 Task: Look for space in Siracusa, Italy from 9th June, 2023 to 16th June, 2023 for 2 adults in price range Rs.8000 to Rs.16000. Place can be entire place with 2 bedrooms having 2 beds and 1 bathroom. Property type can be house, flat, guest house. Booking option can be shelf check-in. Required host language is English.
Action: Mouse moved to (452, 71)
Screenshot: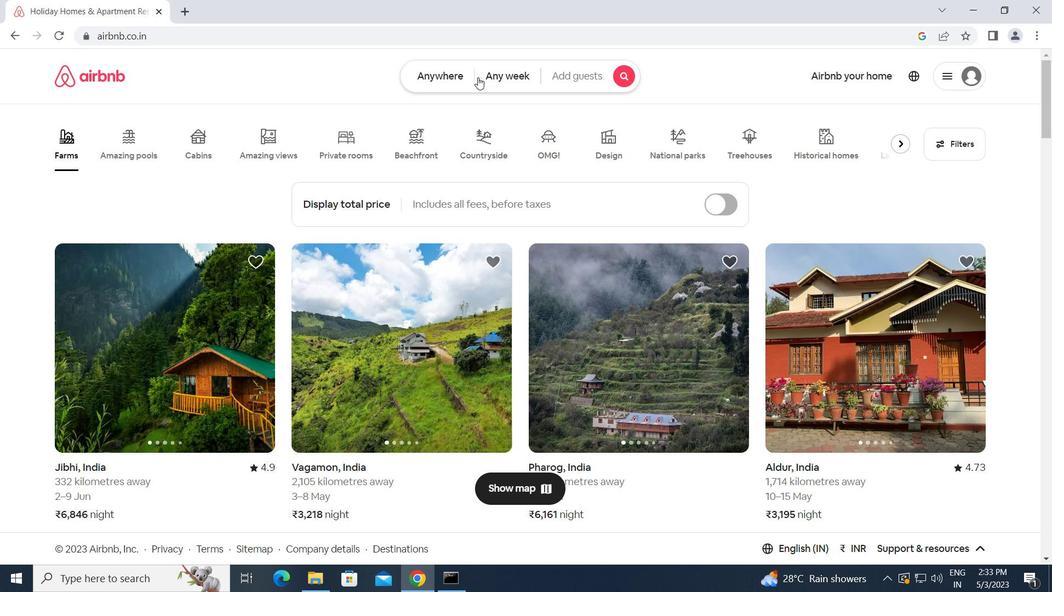 
Action: Mouse pressed left at (452, 71)
Screenshot: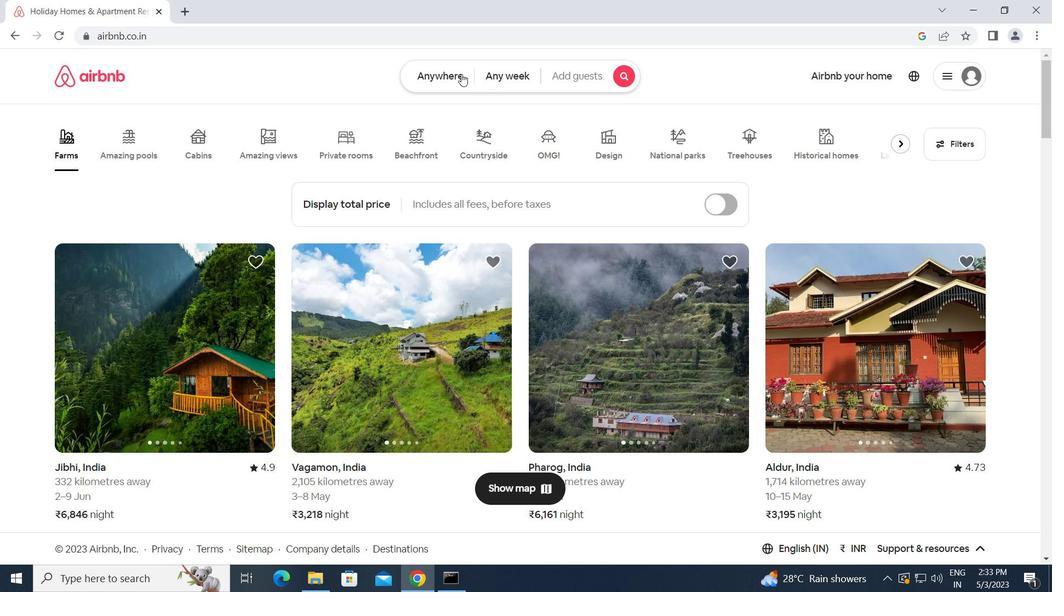 
Action: Mouse moved to (389, 125)
Screenshot: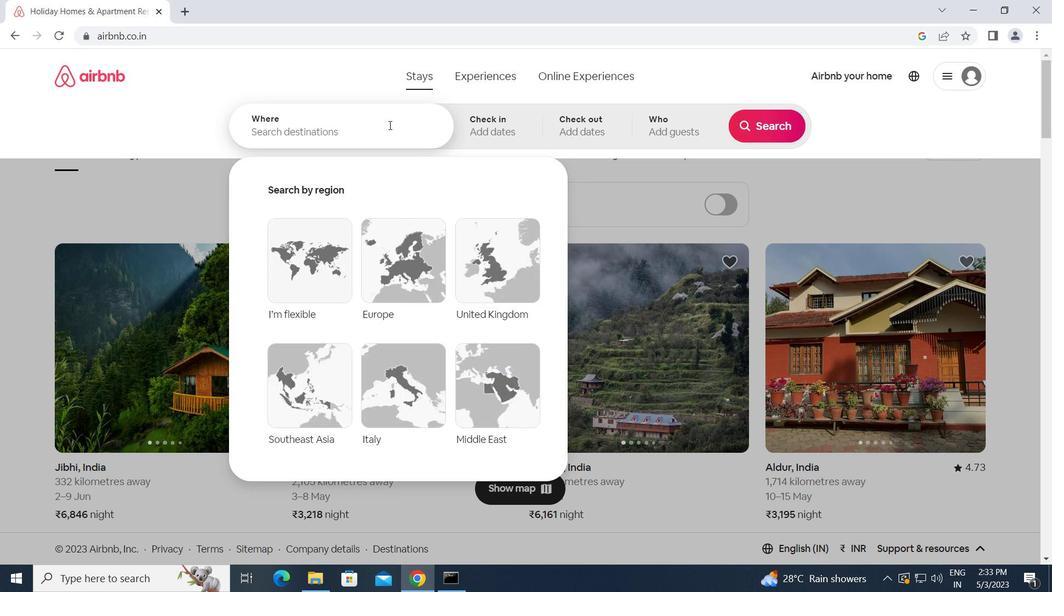 
Action: Mouse pressed left at (389, 125)
Screenshot: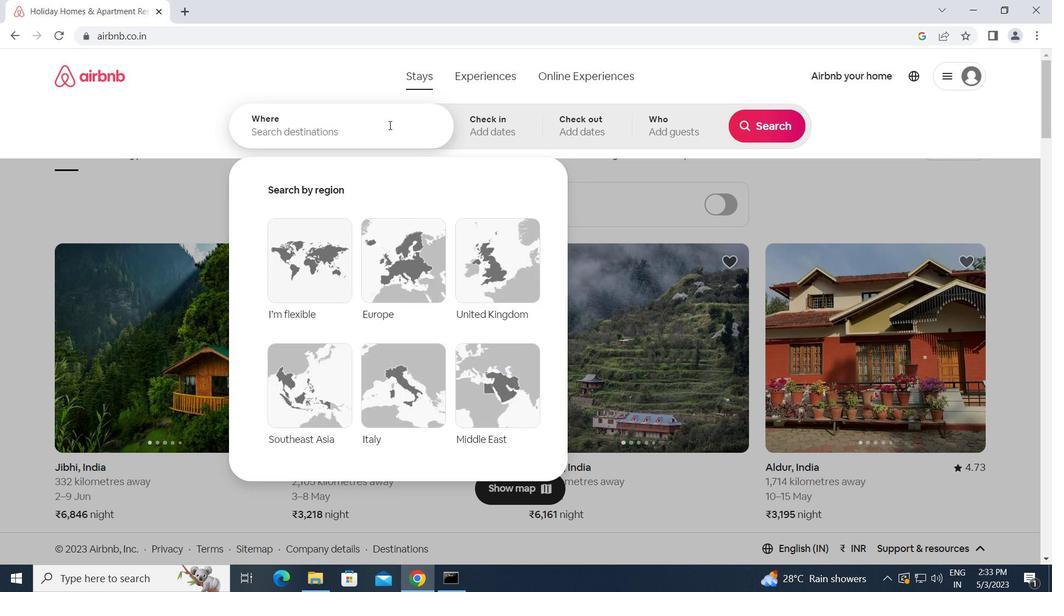 
Action: Key pressed s<Key.caps_lock>iacusa,<Key.space><Key.caps_lock>i<Key.caps_lock>taly<Key.enter>
Screenshot: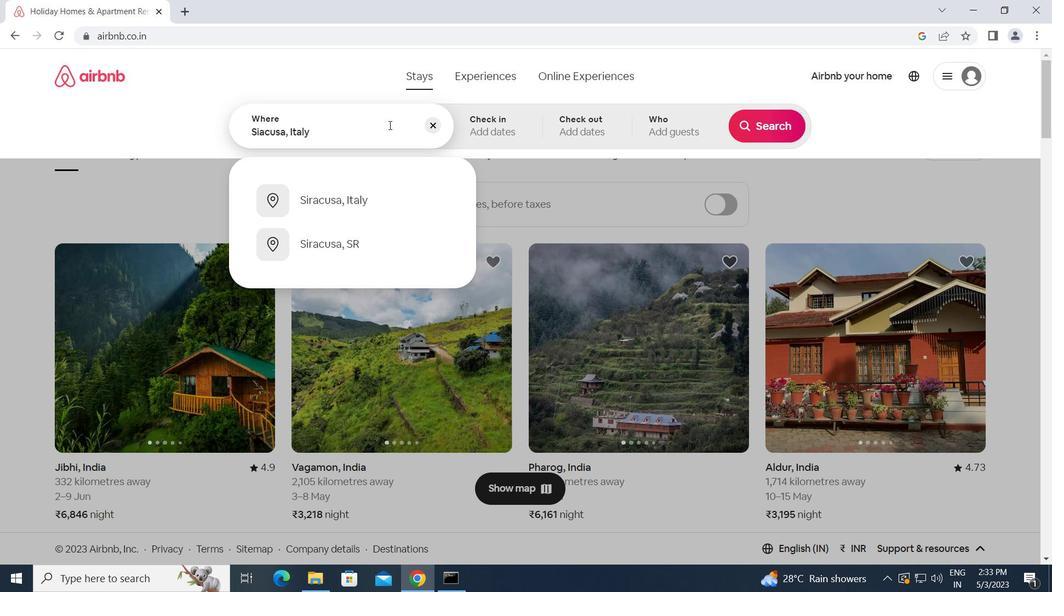 
Action: Mouse moved to (720, 326)
Screenshot: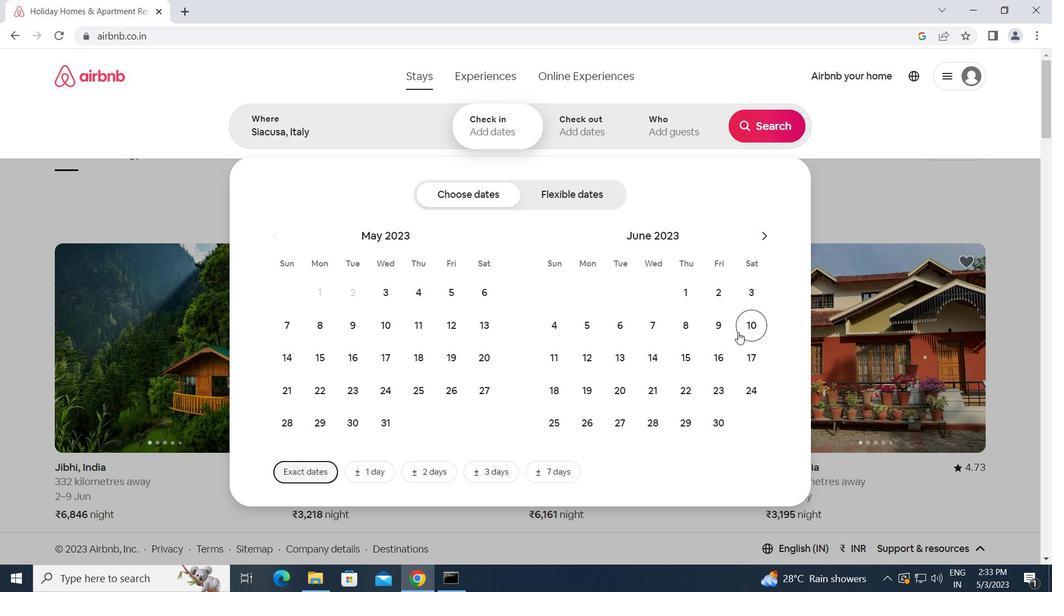 
Action: Mouse pressed left at (720, 326)
Screenshot: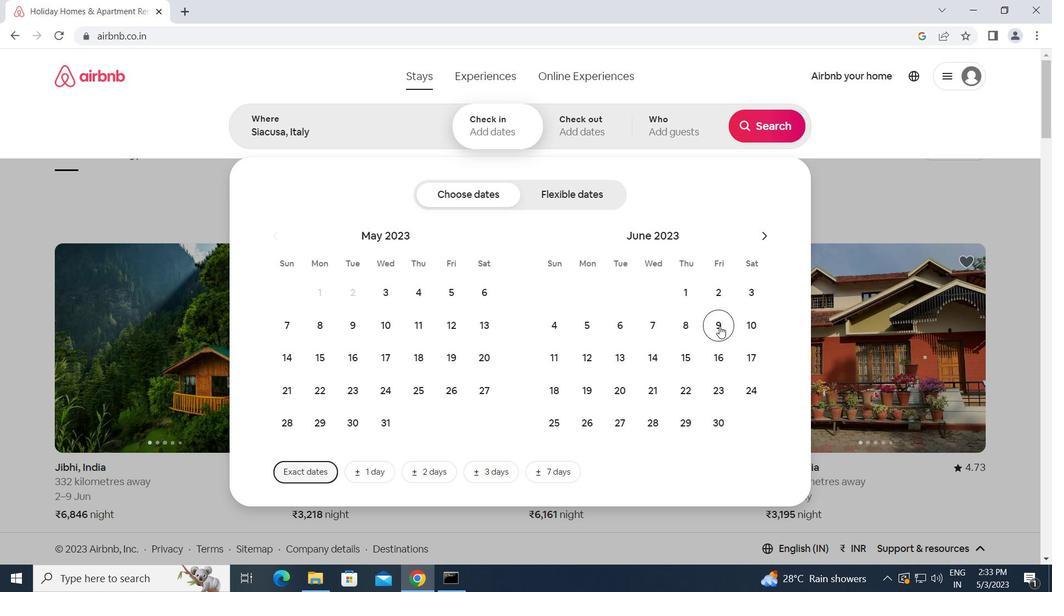 
Action: Mouse moved to (715, 354)
Screenshot: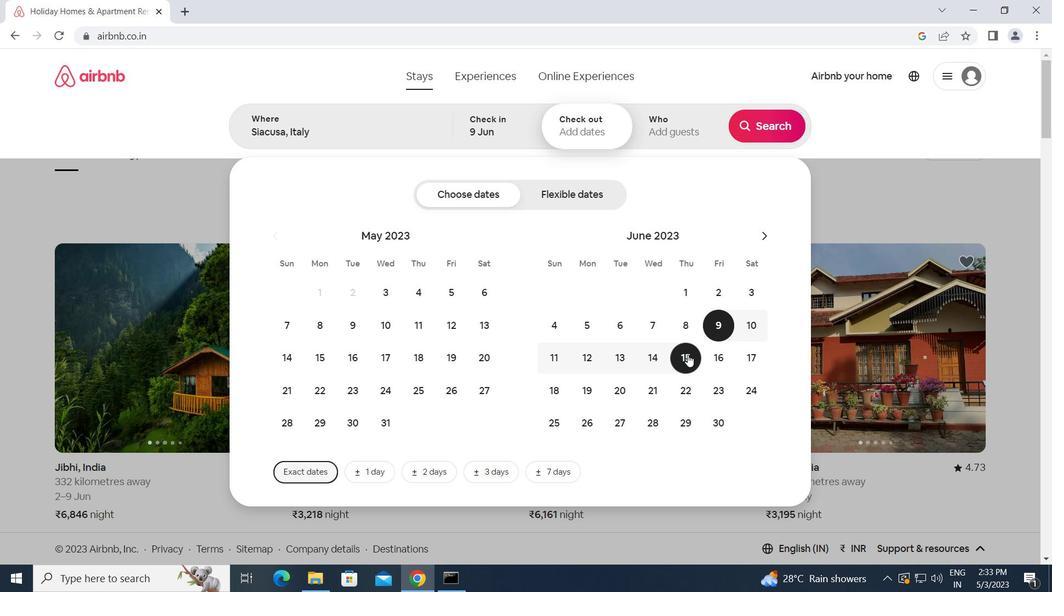 
Action: Mouse pressed left at (715, 354)
Screenshot: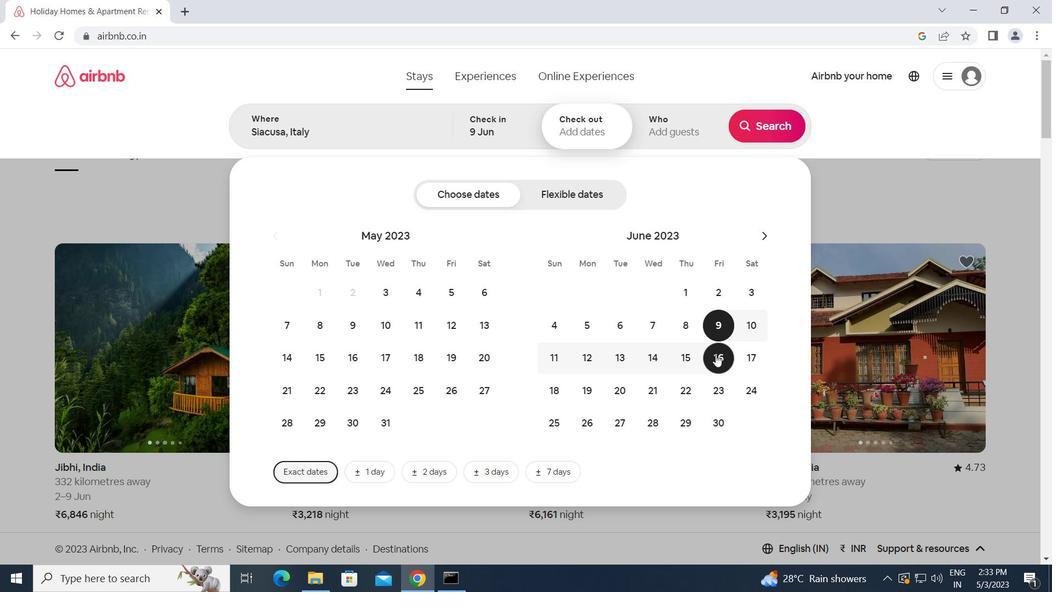 
Action: Mouse moved to (681, 131)
Screenshot: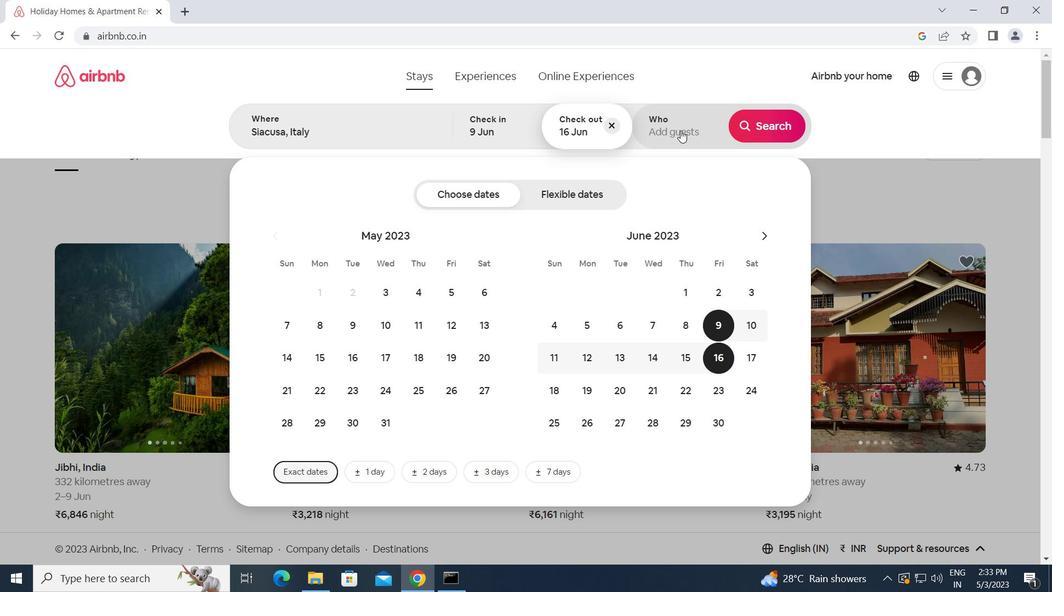 
Action: Mouse pressed left at (681, 131)
Screenshot: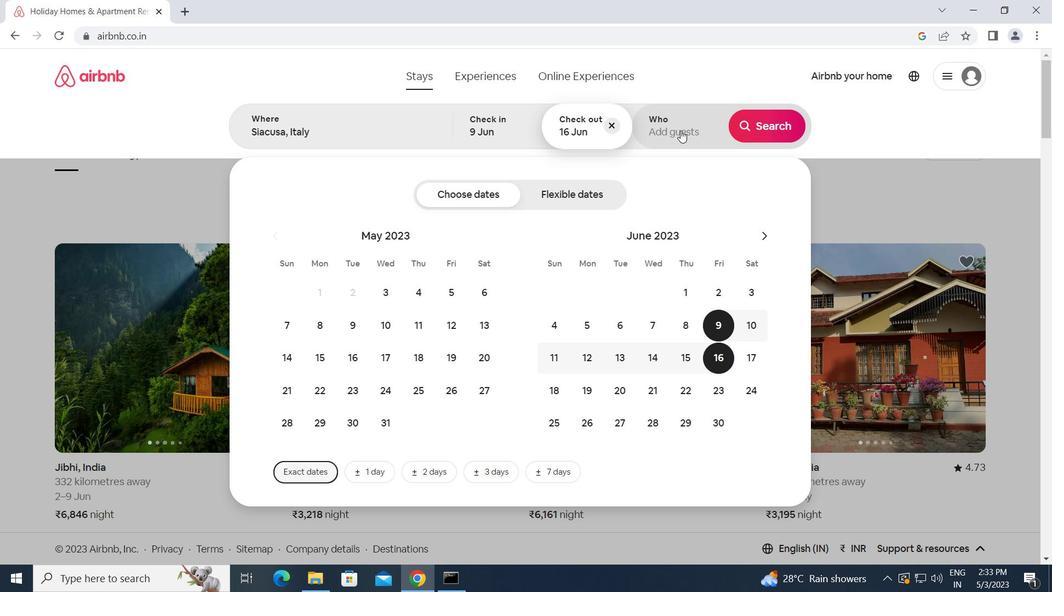 
Action: Mouse moved to (774, 195)
Screenshot: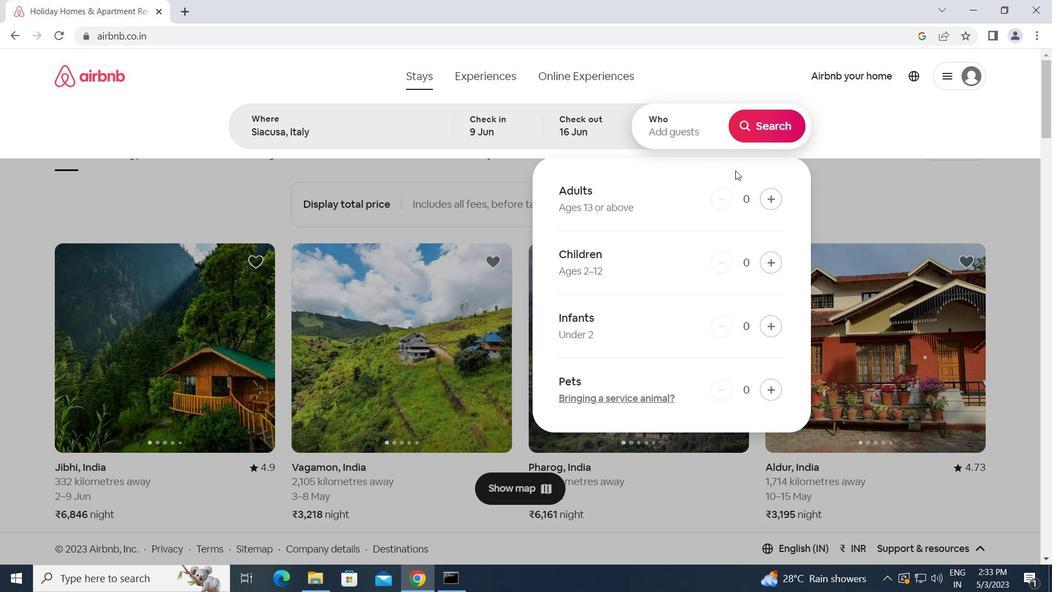 
Action: Mouse pressed left at (774, 195)
Screenshot: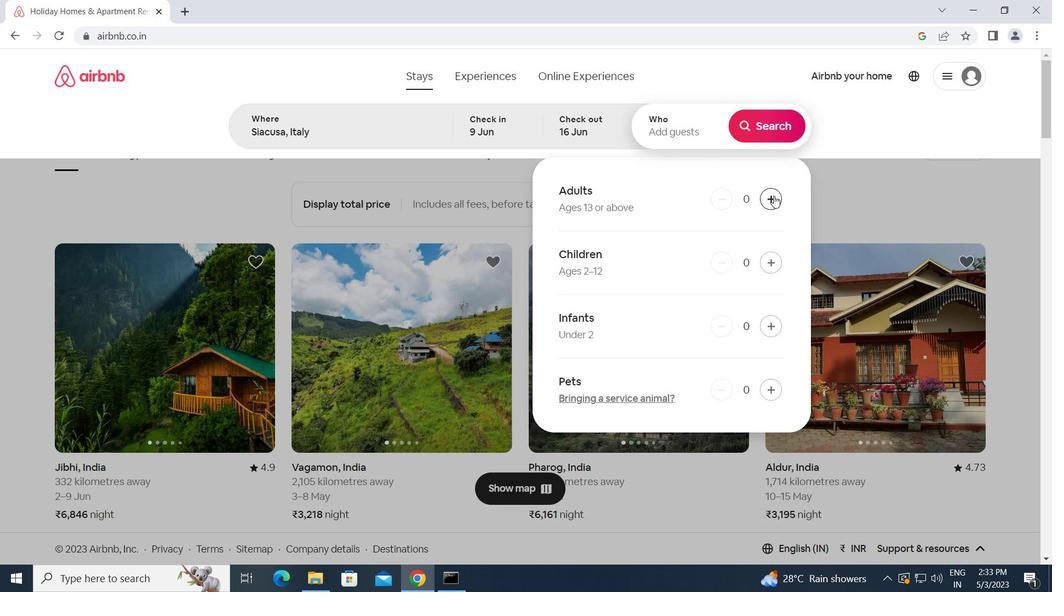 
Action: Mouse pressed left at (774, 195)
Screenshot: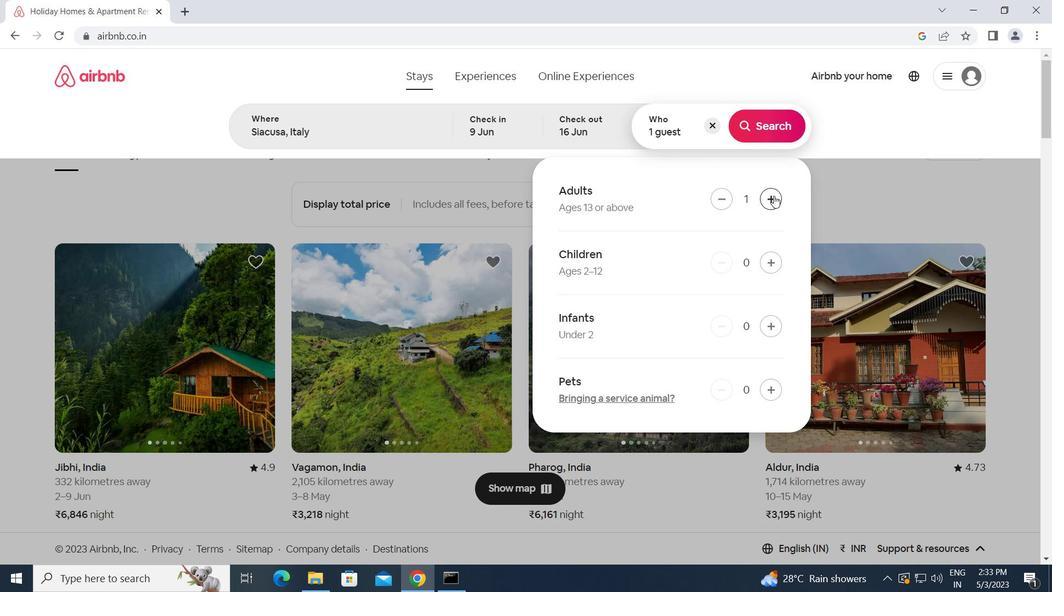 
Action: Mouse moved to (778, 131)
Screenshot: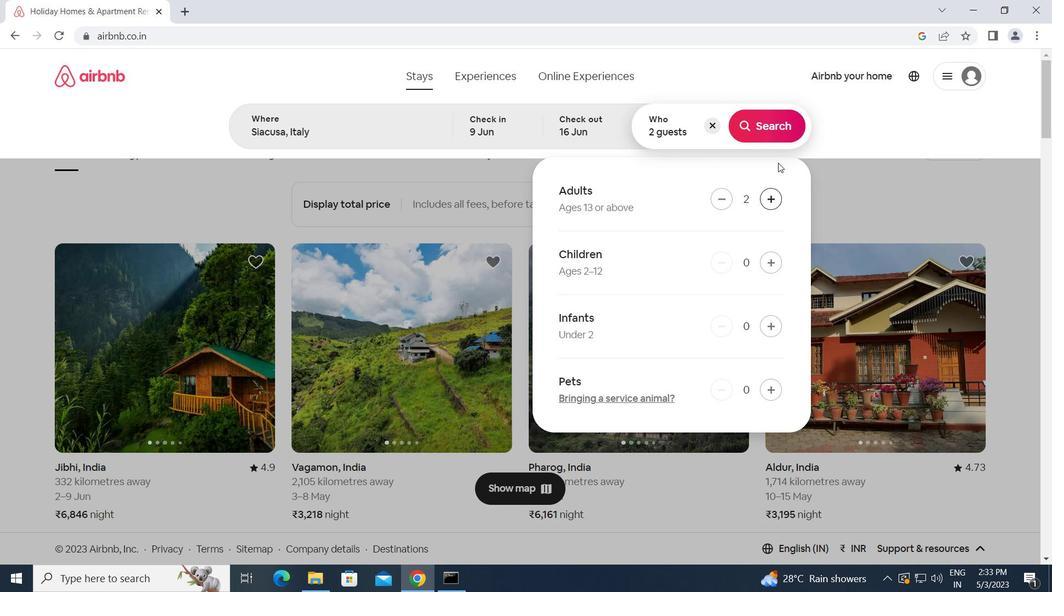 
Action: Mouse pressed left at (778, 131)
Screenshot: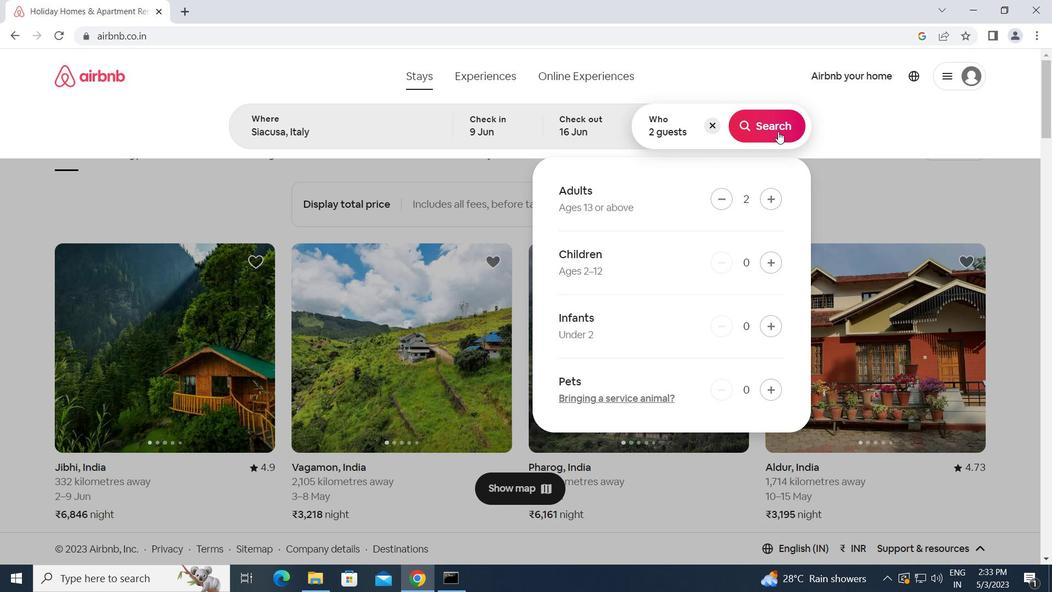 
Action: Mouse moved to (980, 130)
Screenshot: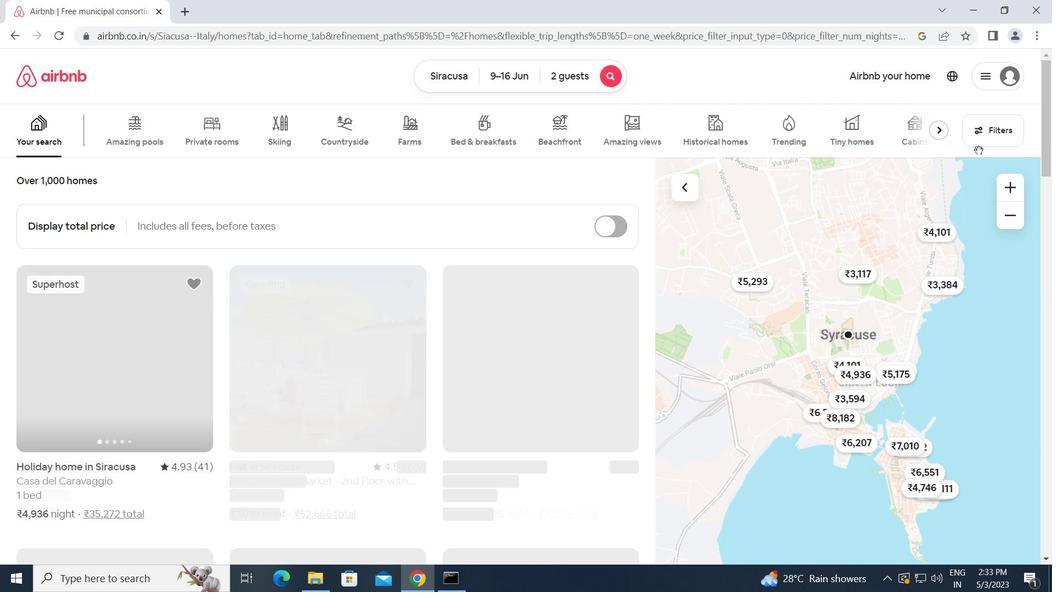 
Action: Mouse pressed left at (980, 130)
Screenshot: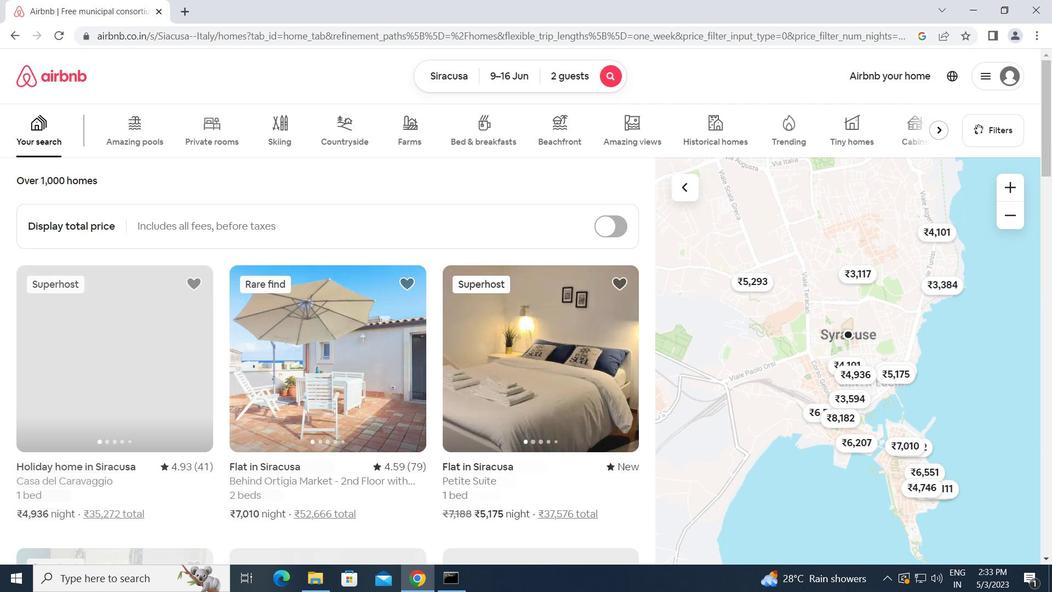 
Action: Mouse moved to (353, 302)
Screenshot: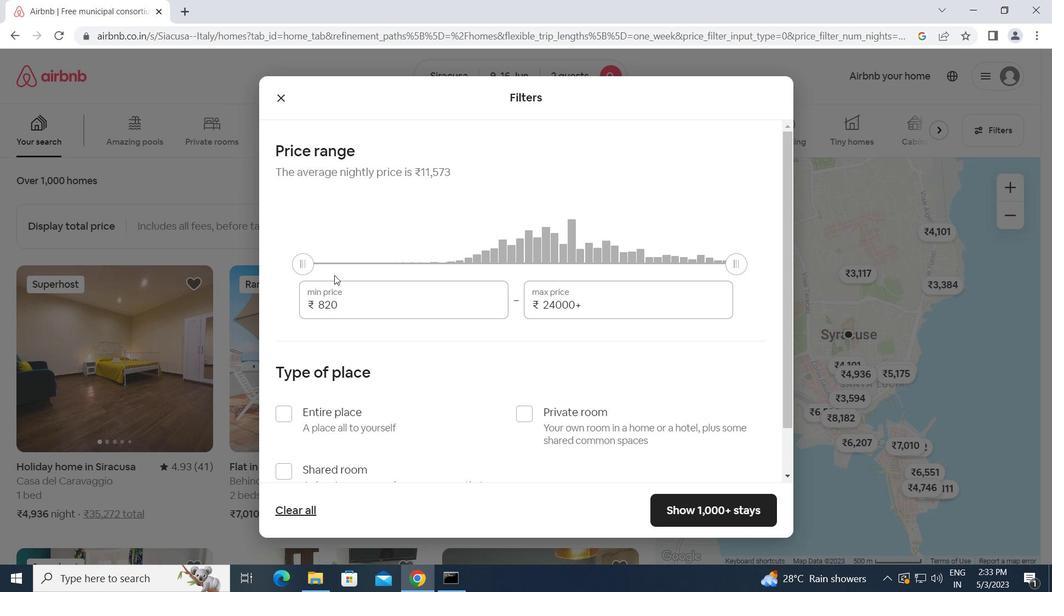 
Action: Mouse pressed left at (353, 302)
Screenshot: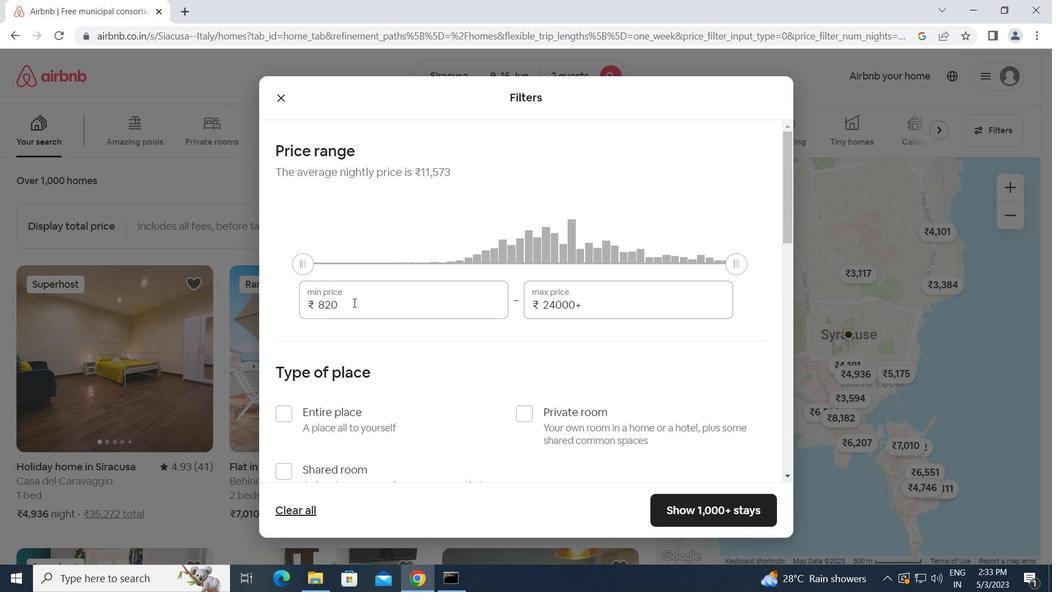 
Action: Mouse moved to (302, 304)
Screenshot: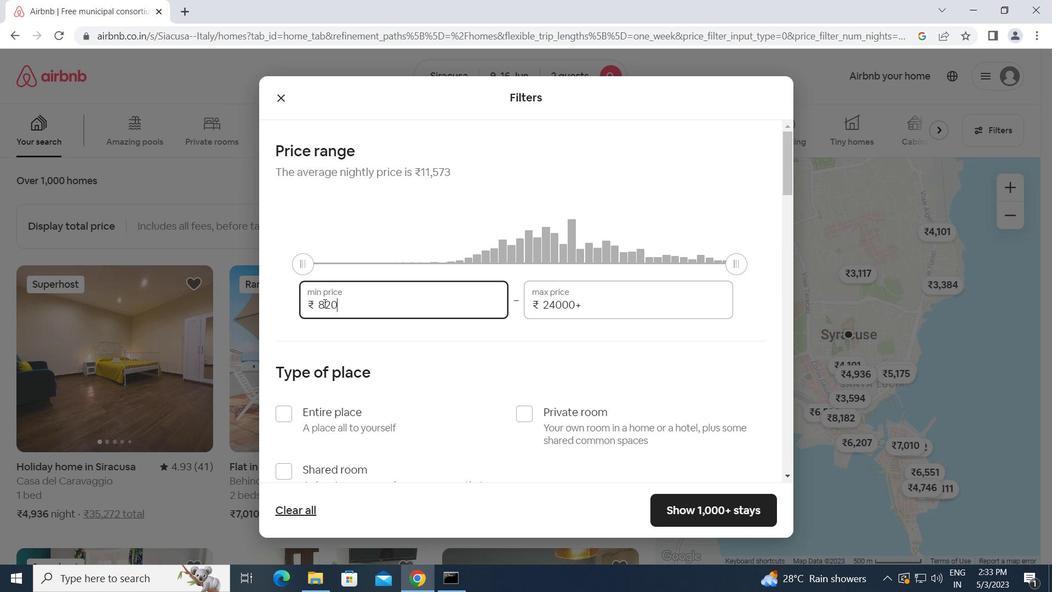 
Action: Key pressed 8000<Key.tab>16000
Screenshot: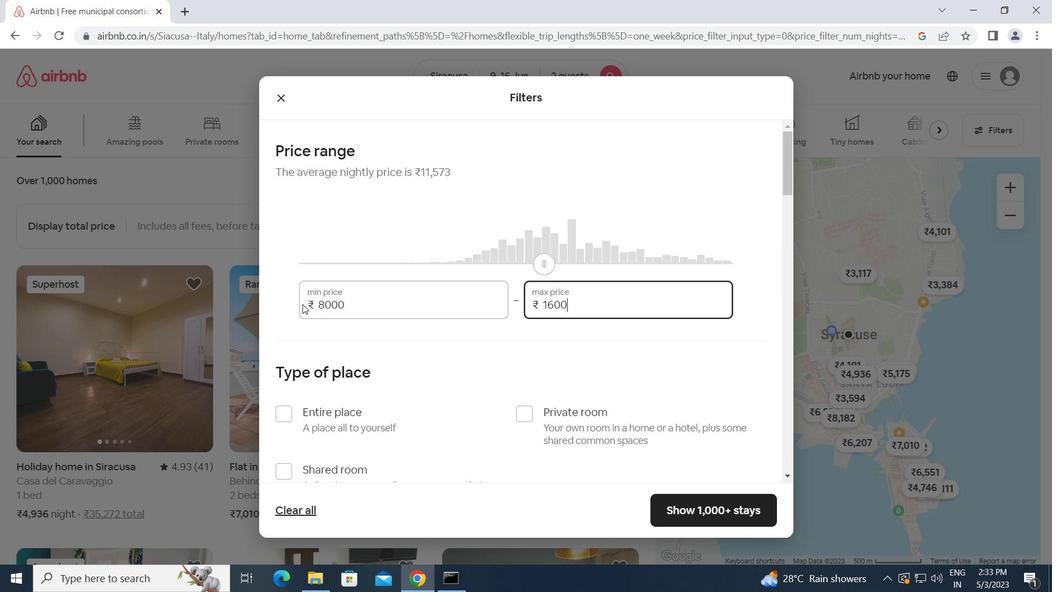 
Action: Mouse moved to (285, 411)
Screenshot: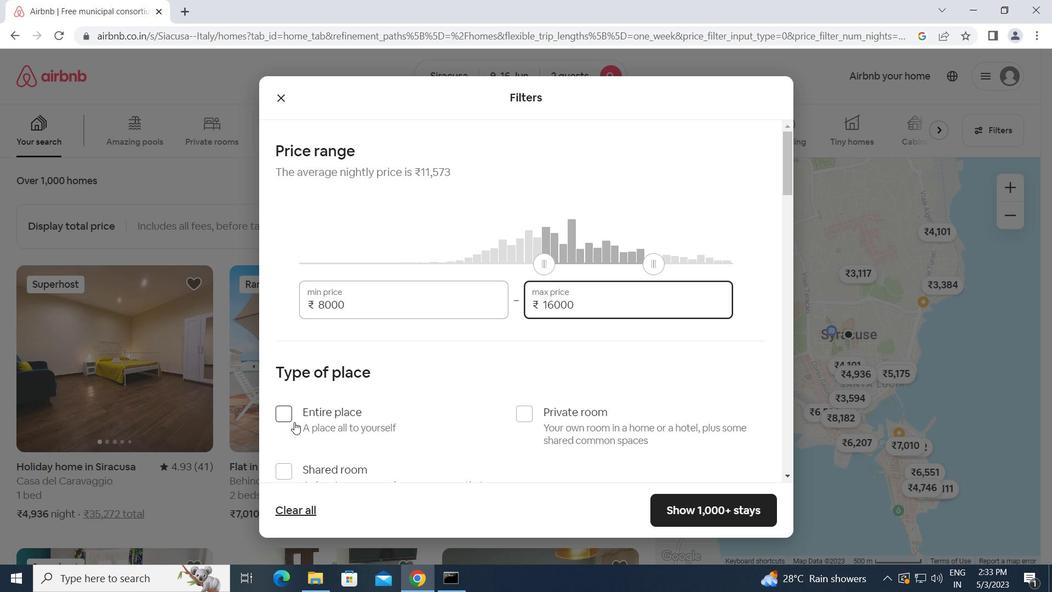 
Action: Mouse pressed left at (285, 411)
Screenshot: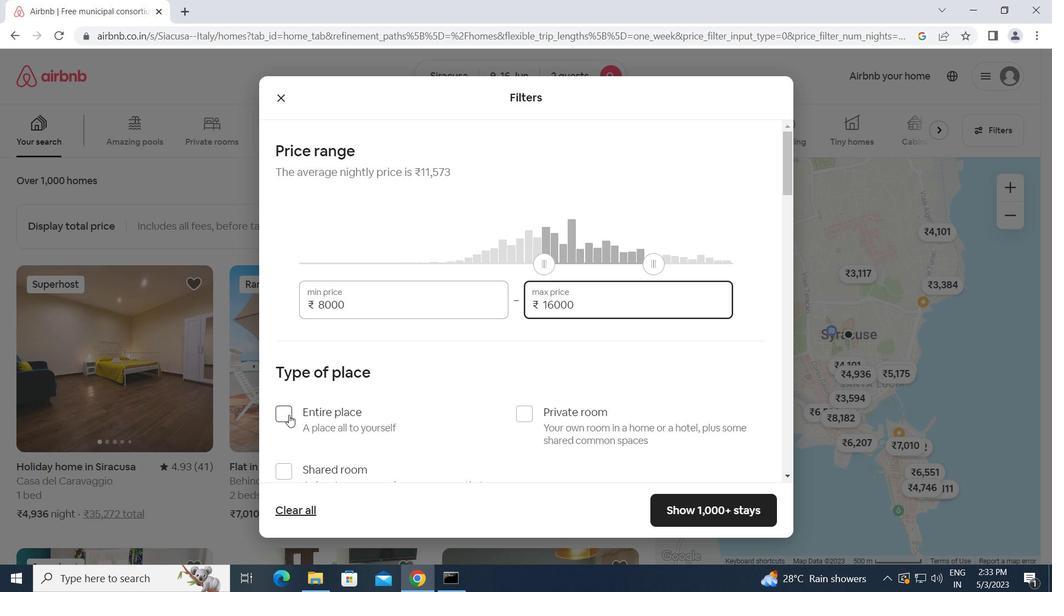
Action: Mouse moved to (398, 408)
Screenshot: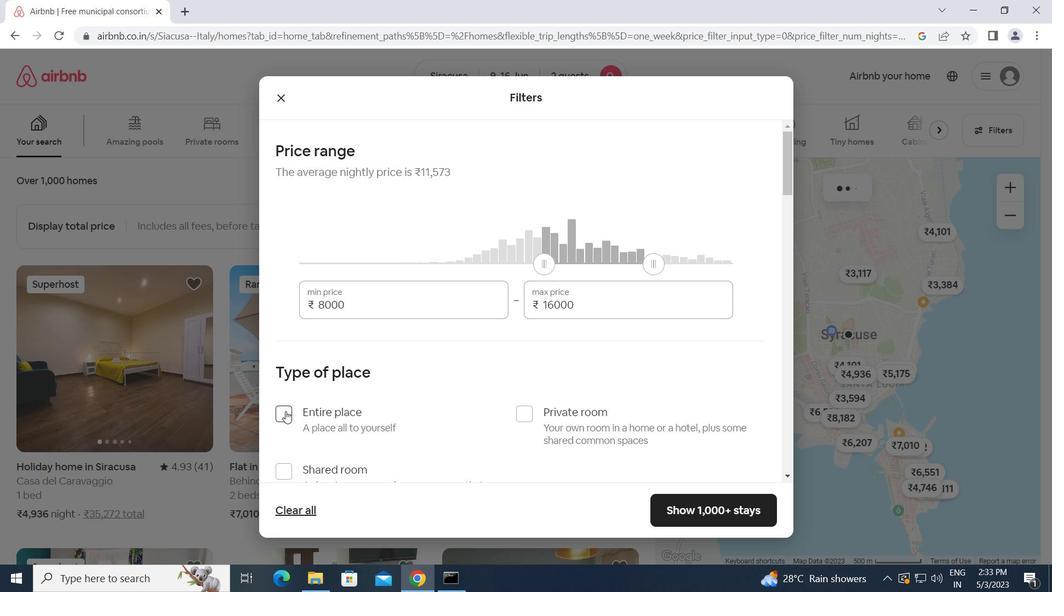 
Action: Mouse scrolled (398, 407) with delta (0, 0)
Screenshot: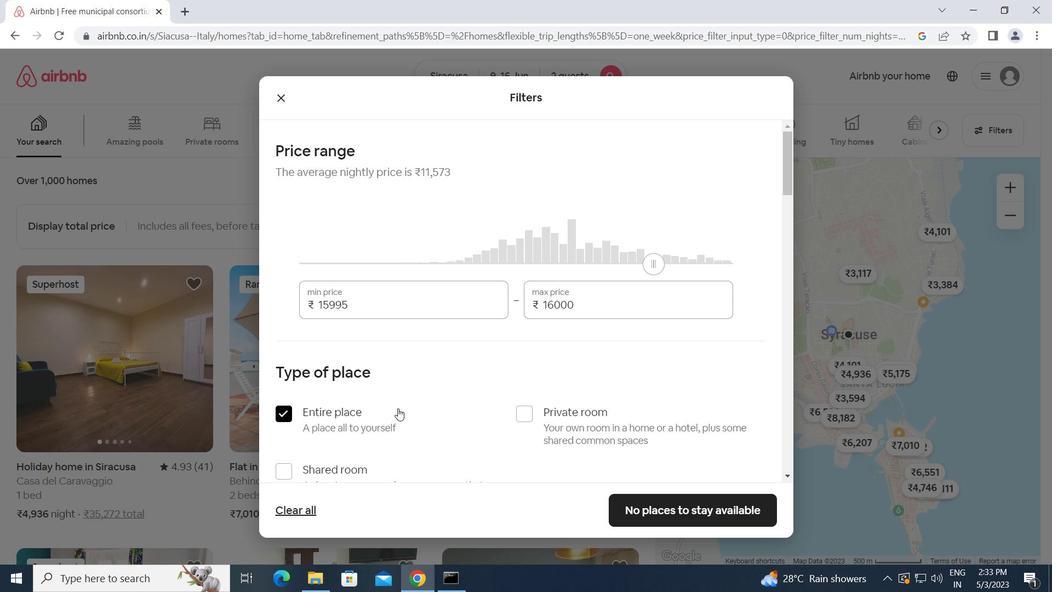 
Action: Mouse scrolled (398, 407) with delta (0, 0)
Screenshot: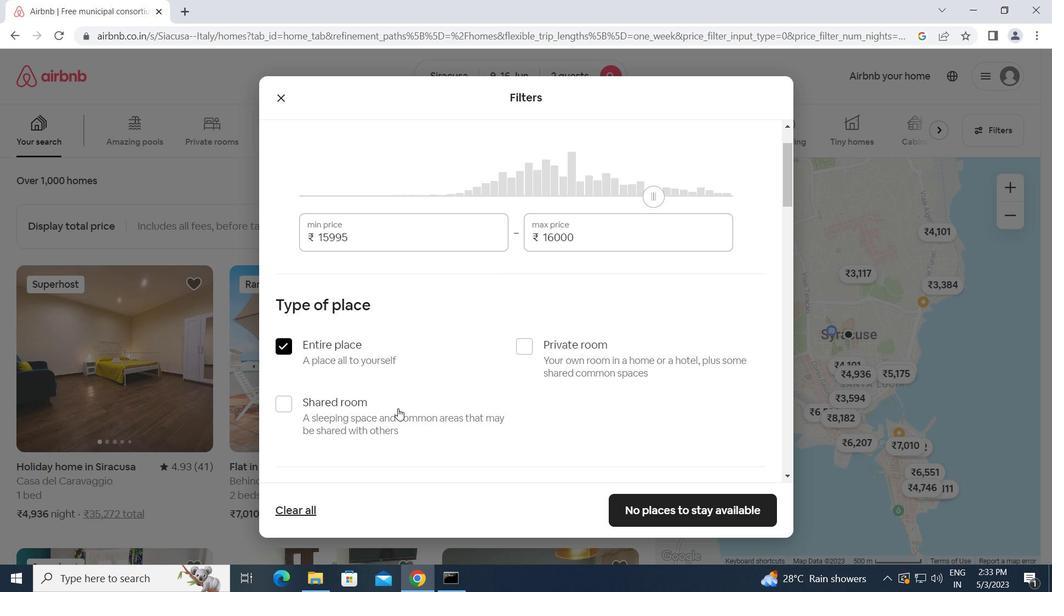 
Action: Mouse scrolled (398, 407) with delta (0, 0)
Screenshot: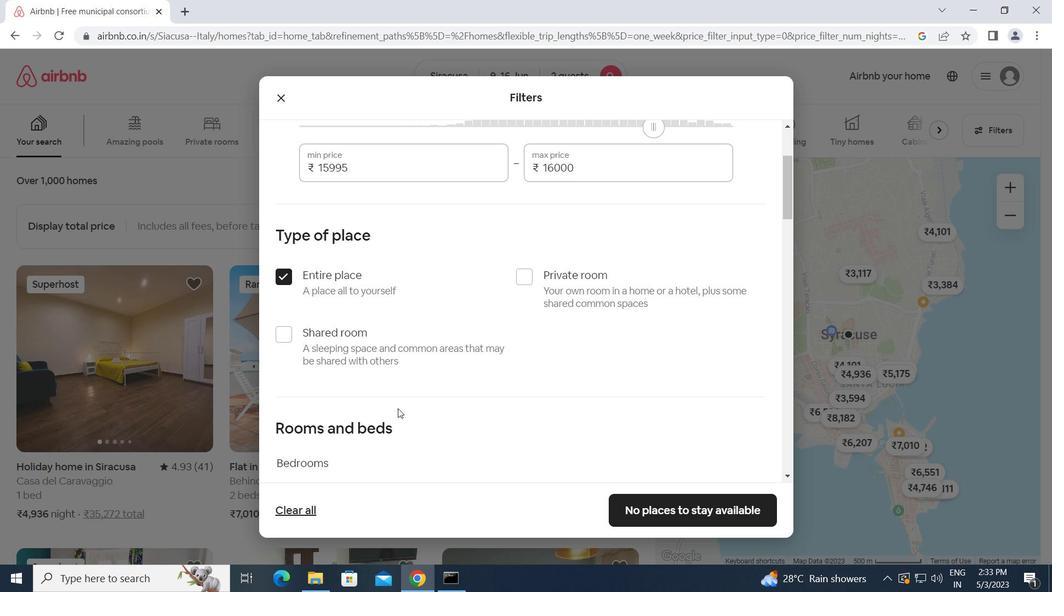 
Action: Mouse scrolled (398, 407) with delta (0, 0)
Screenshot: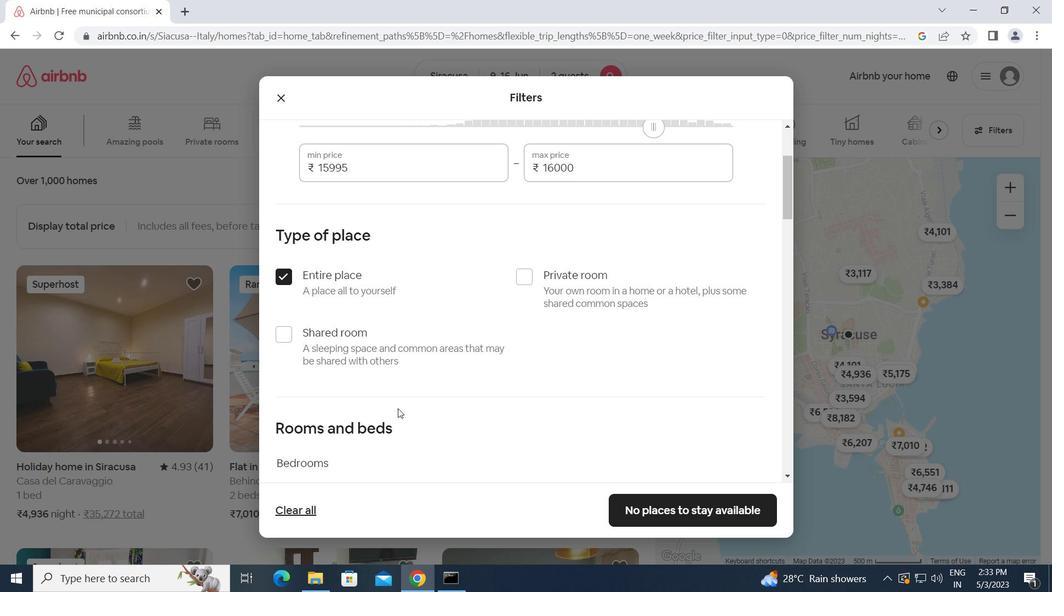 
Action: Mouse moved to (391, 361)
Screenshot: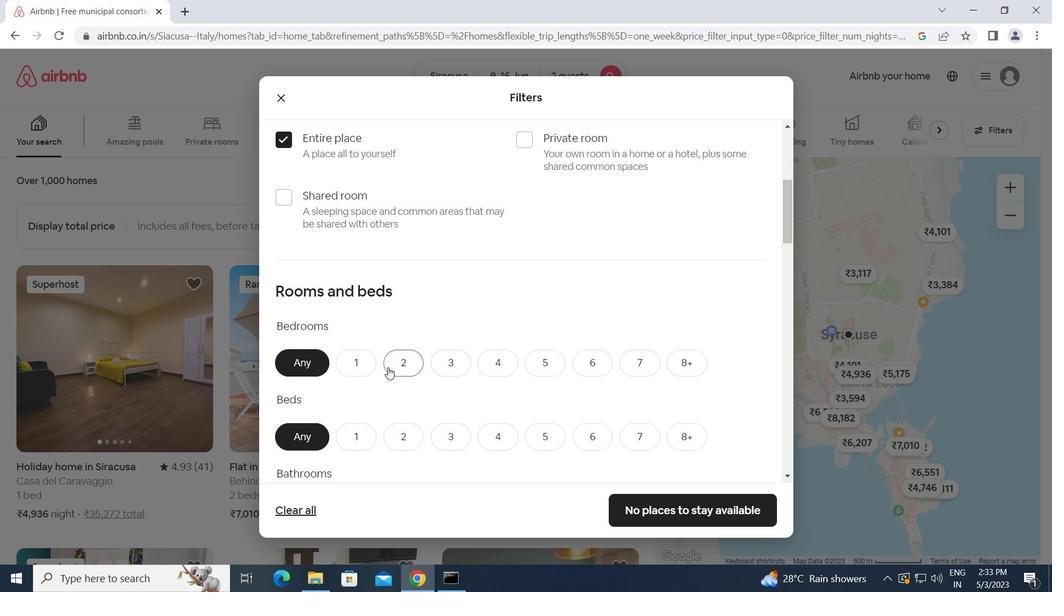 
Action: Mouse pressed left at (391, 361)
Screenshot: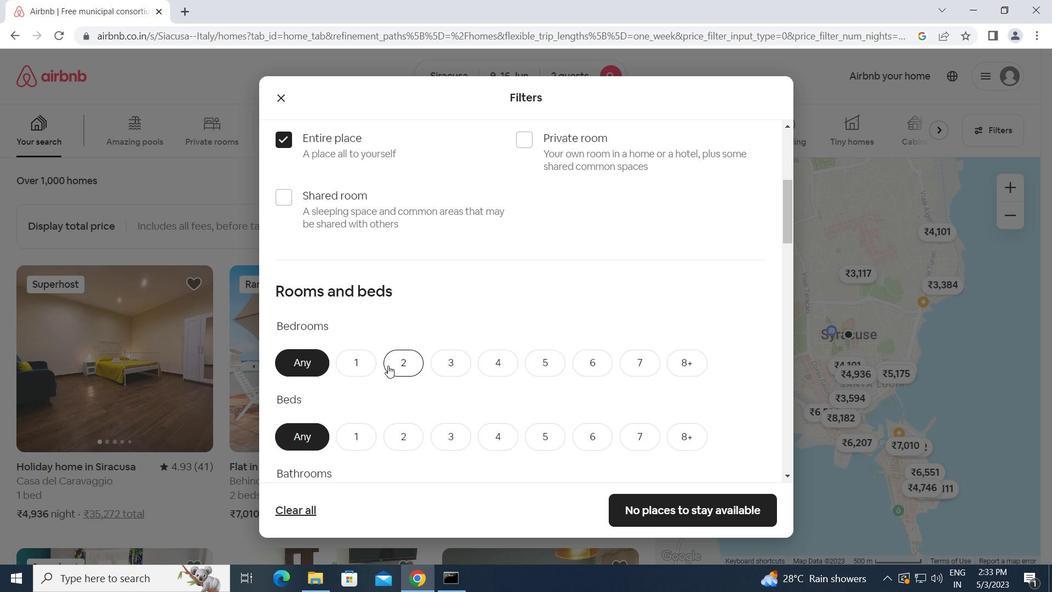 
Action: Mouse moved to (393, 431)
Screenshot: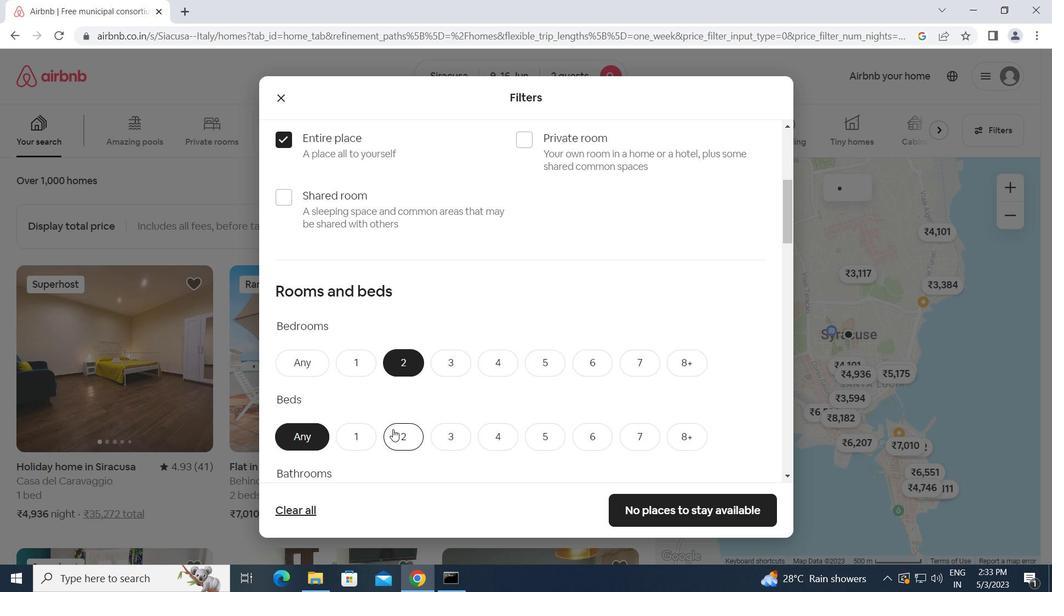 
Action: Mouse pressed left at (393, 431)
Screenshot: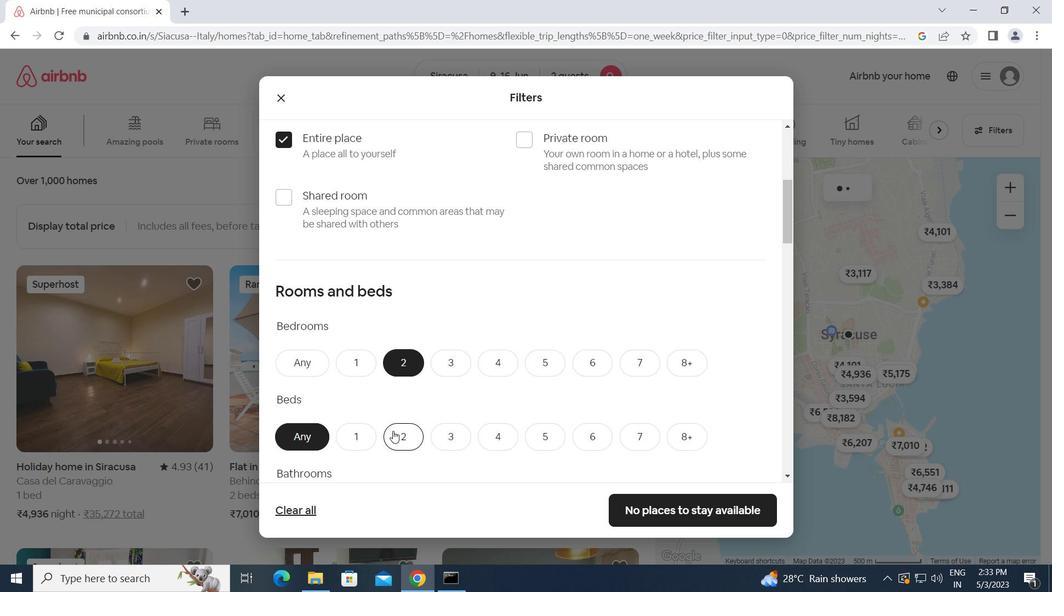 
Action: Mouse moved to (393, 432)
Screenshot: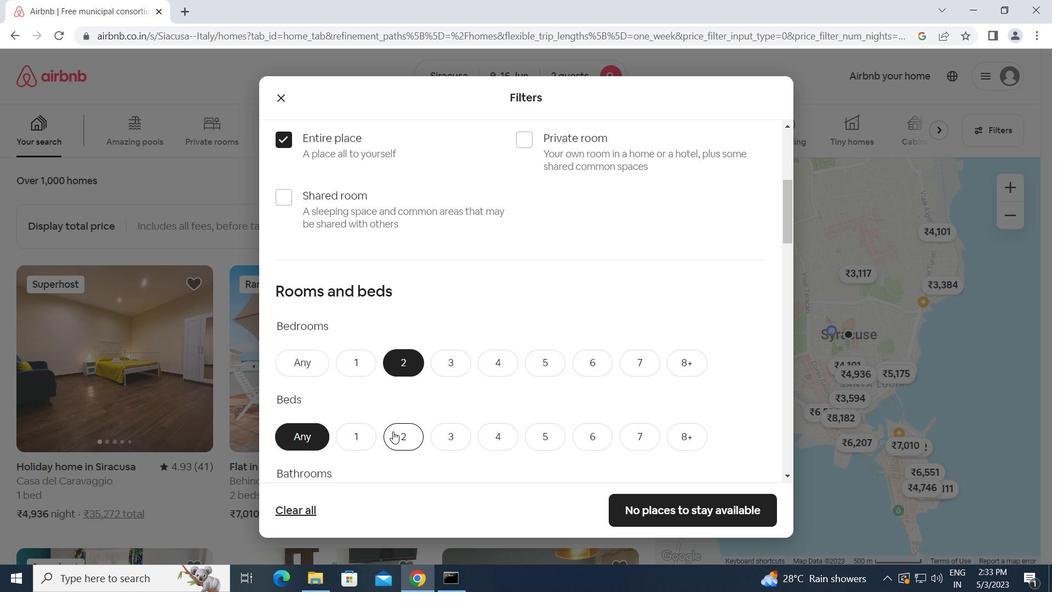 
Action: Mouse scrolled (393, 431) with delta (0, 0)
Screenshot: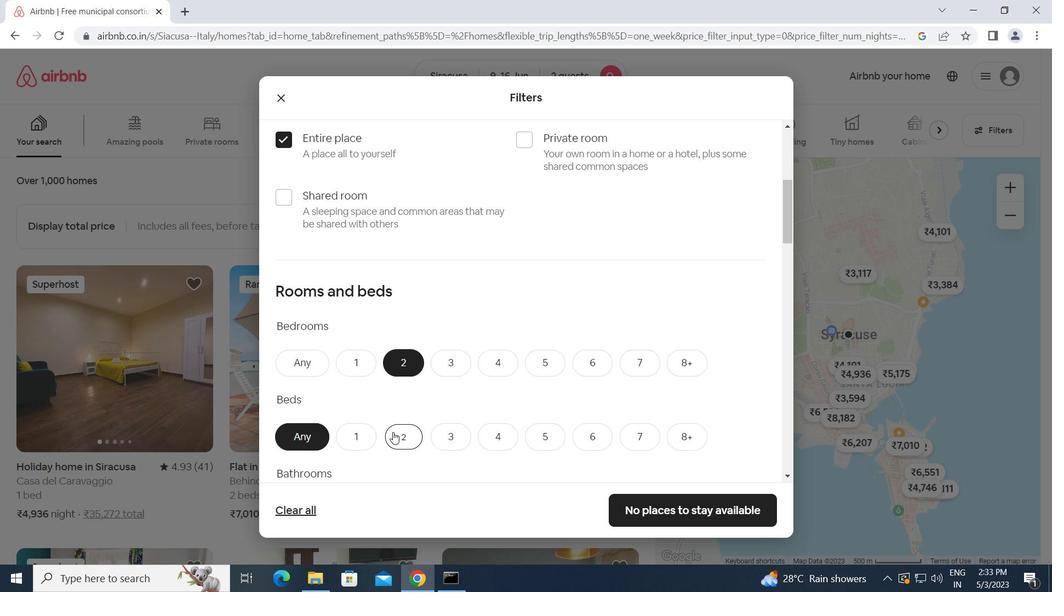 
Action: Mouse scrolled (393, 431) with delta (0, 0)
Screenshot: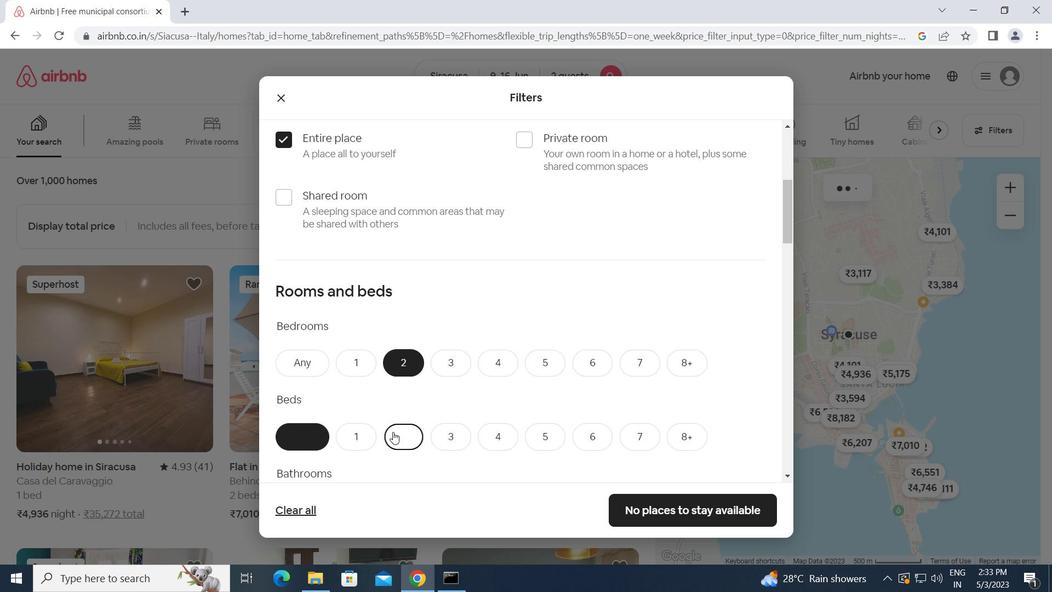 
Action: Mouse moved to (344, 368)
Screenshot: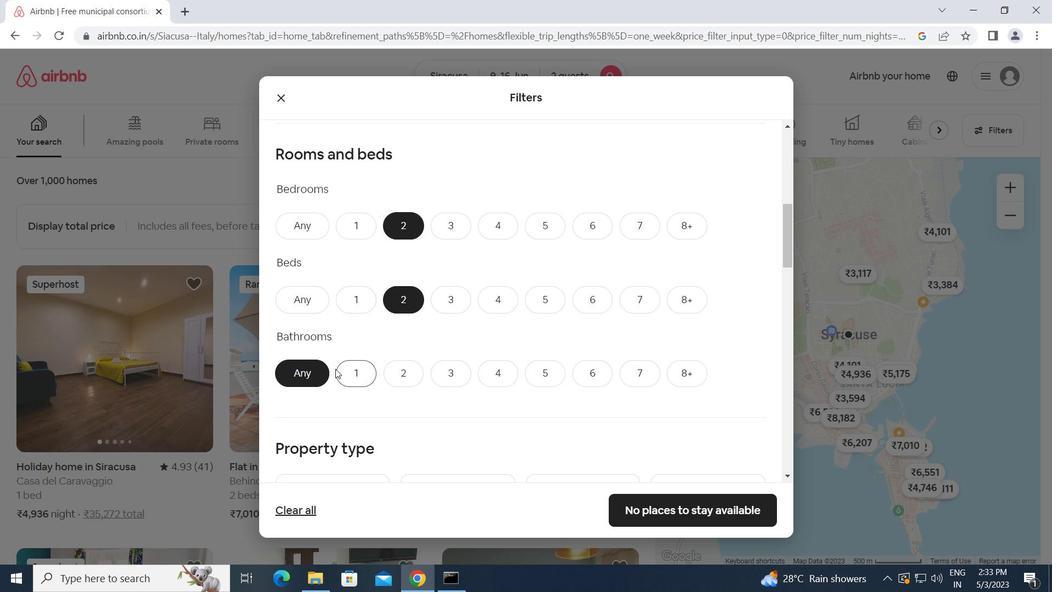 
Action: Mouse pressed left at (344, 368)
Screenshot: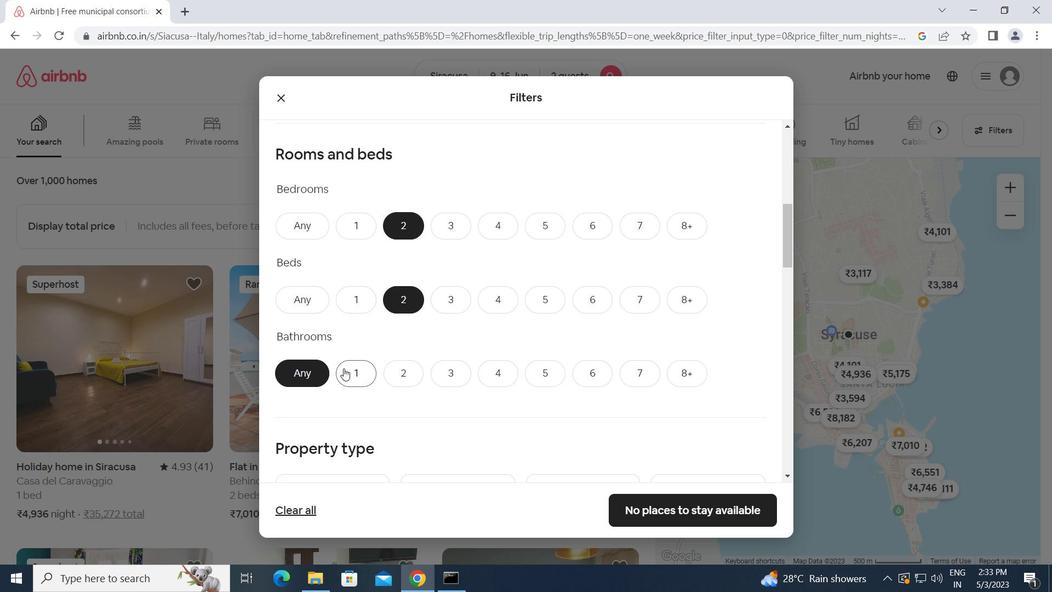 
Action: Mouse moved to (363, 395)
Screenshot: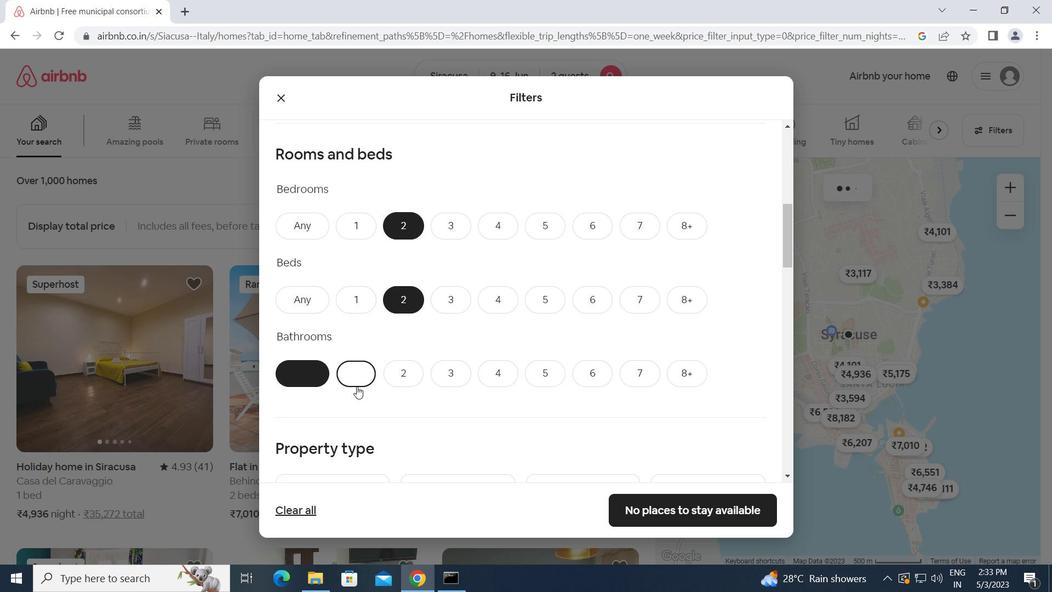 
Action: Mouse scrolled (363, 394) with delta (0, 0)
Screenshot: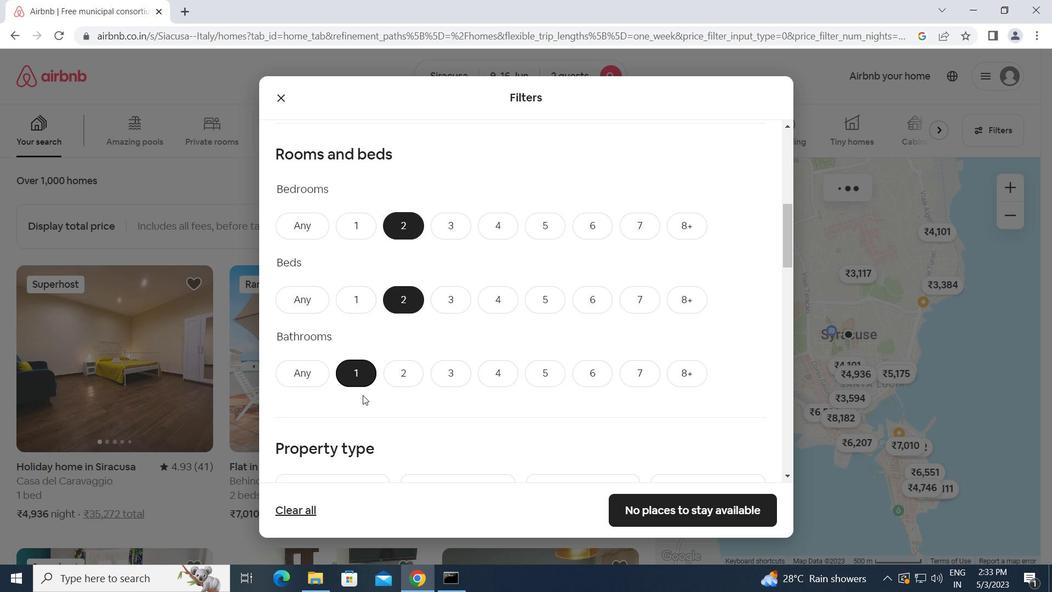 
Action: Mouse scrolled (363, 394) with delta (0, 0)
Screenshot: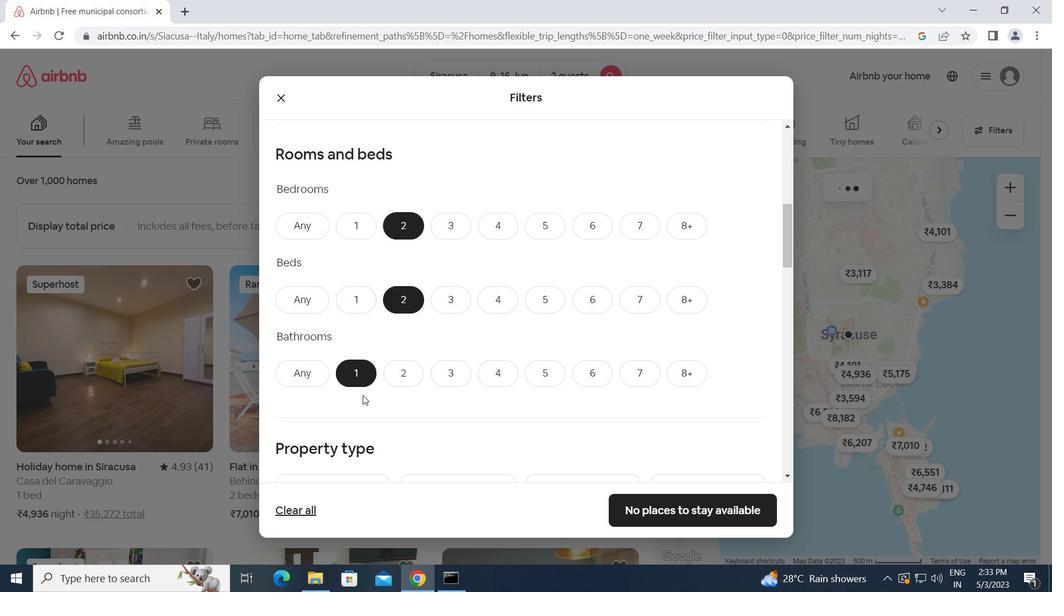 
Action: Mouse moved to (336, 385)
Screenshot: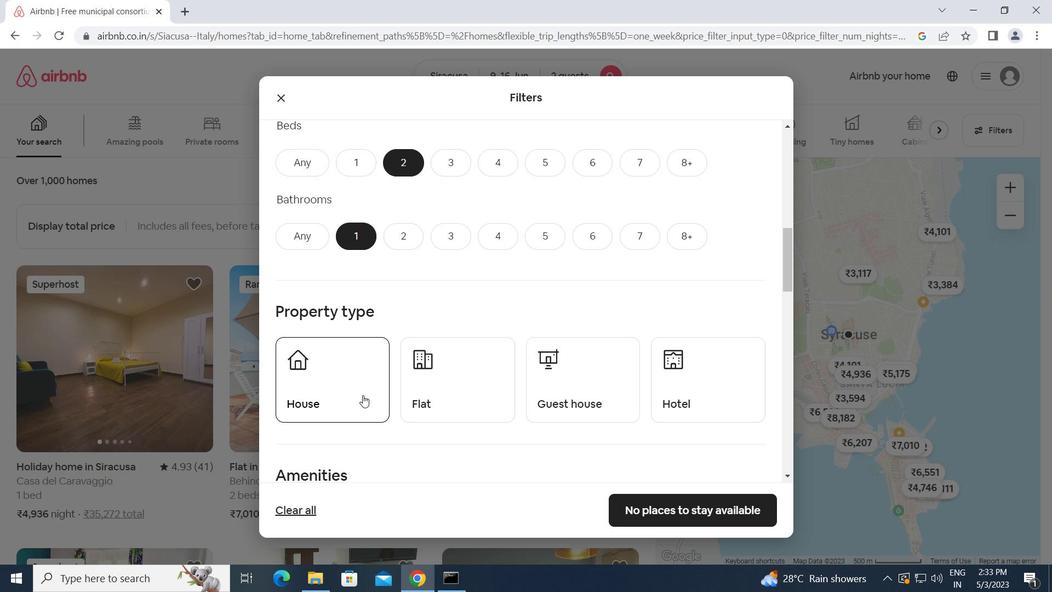 
Action: Mouse pressed left at (336, 385)
Screenshot: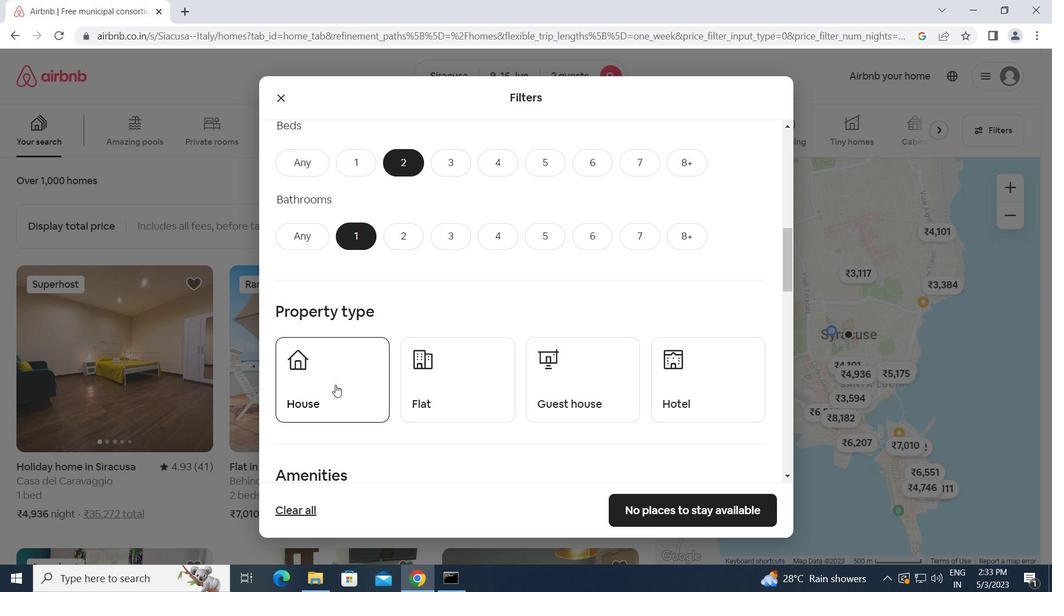 
Action: Mouse moved to (437, 385)
Screenshot: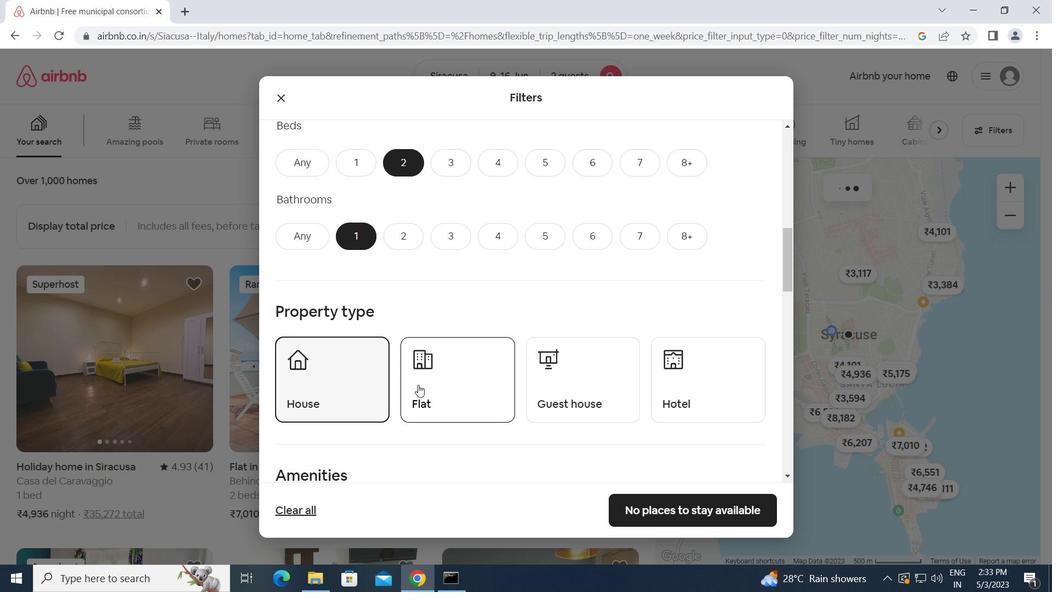 
Action: Mouse pressed left at (437, 385)
Screenshot: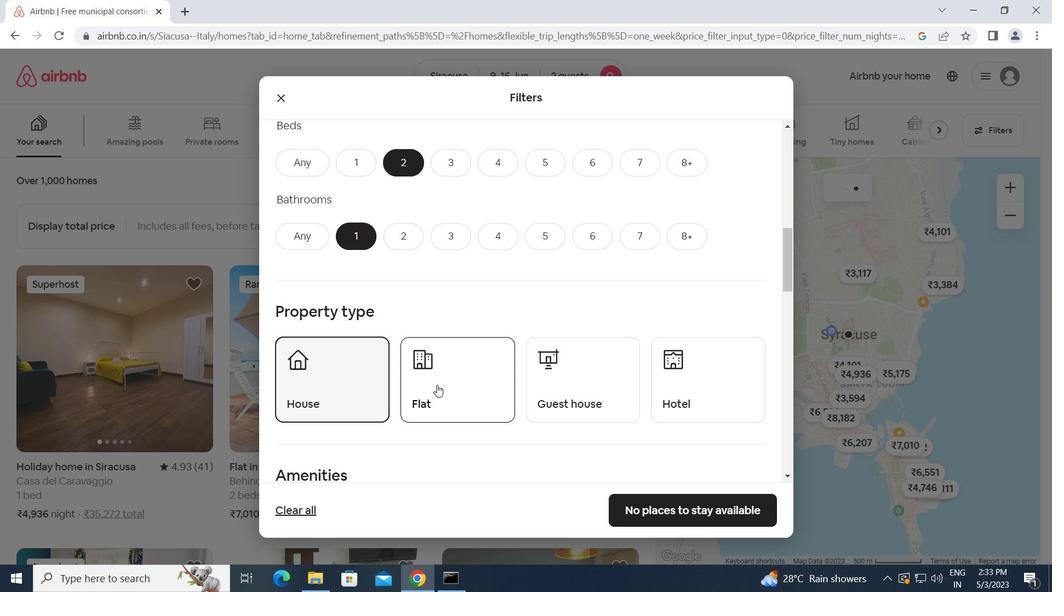 
Action: Mouse moved to (578, 395)
Screenshot: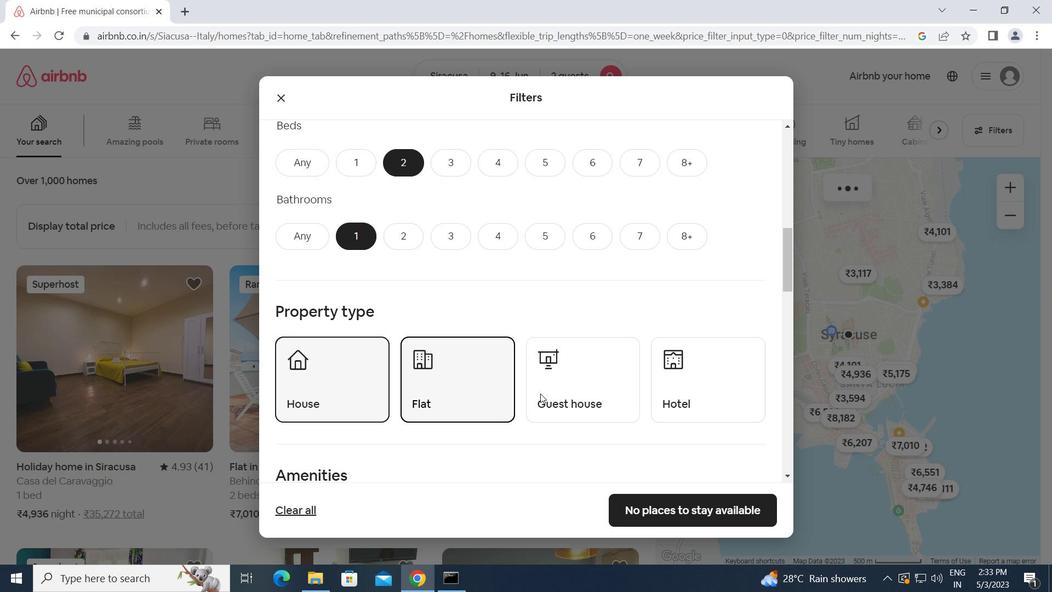 
Action: Mouse pressed left at (578, 395)
Screenshot: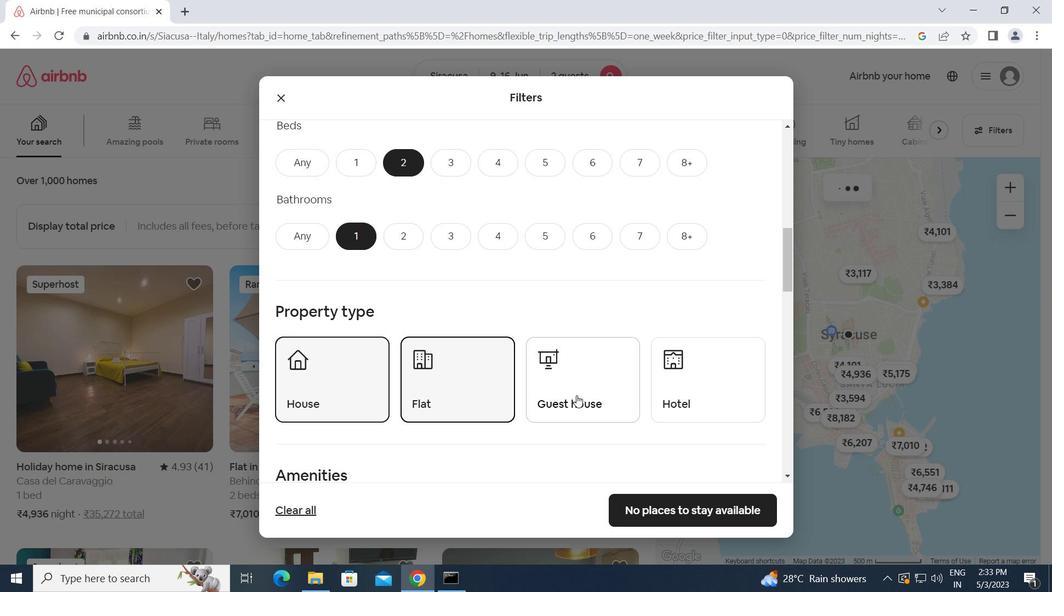 
Action: Mouse scrolled (578, 394) with delta (0, 0)
Screenshot: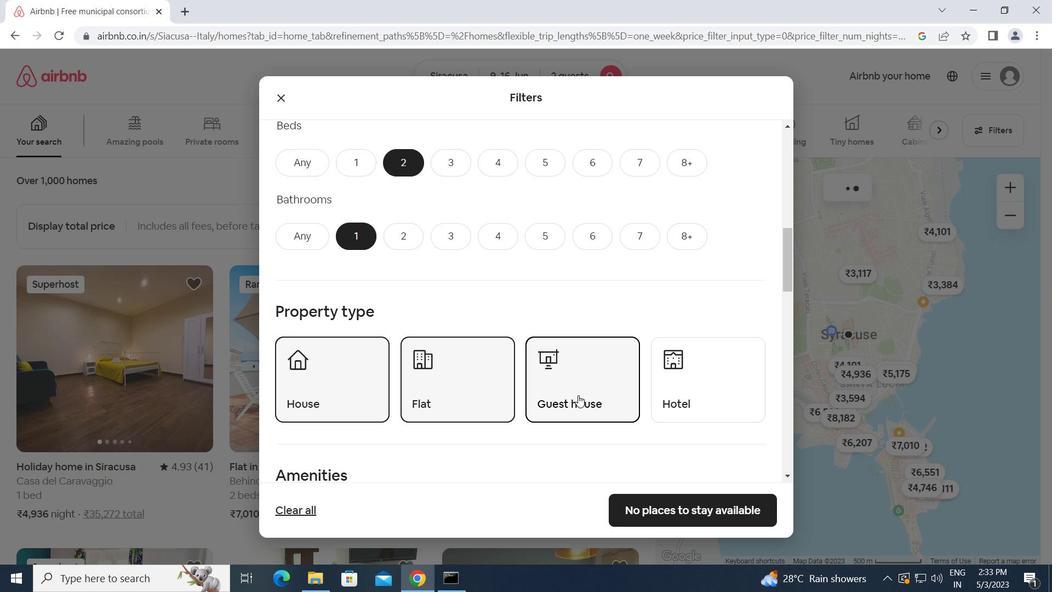 
Action: Mouse scrolled (578, 394) with delta (0, 0)
Screenshot: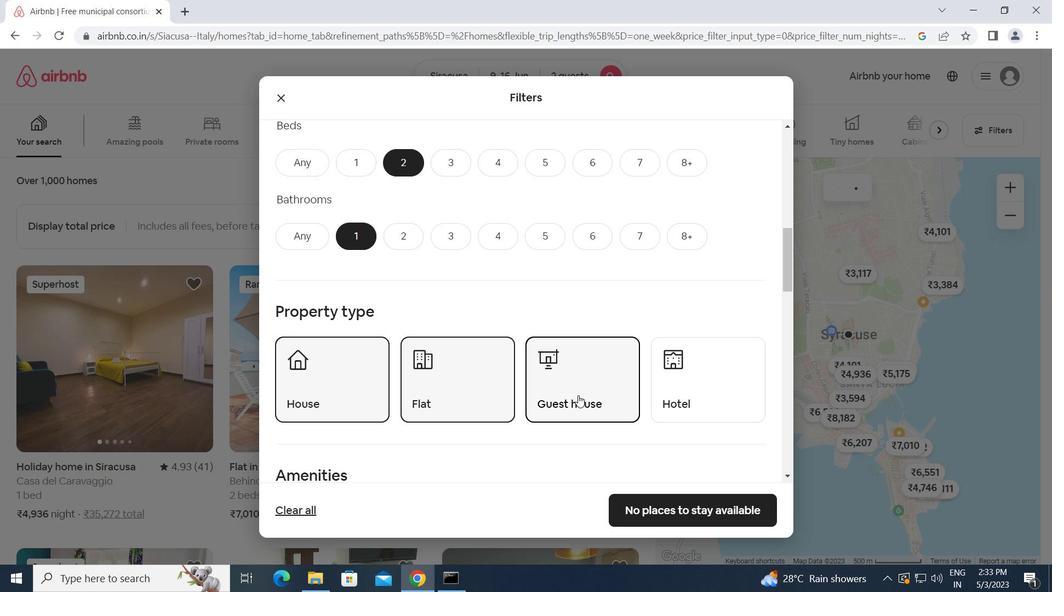 
Action: Mouse scrolled (578, 394) with delta (0, 0)
Screenshot: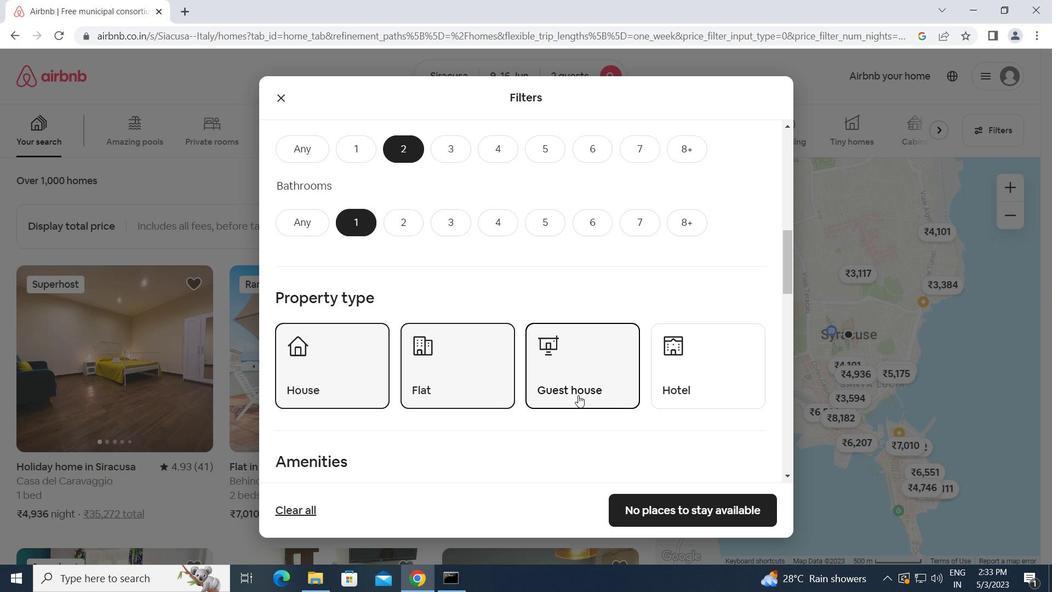 
Action: Mouse scrolled (578, 394) with delta (0, 0)
Screenshot: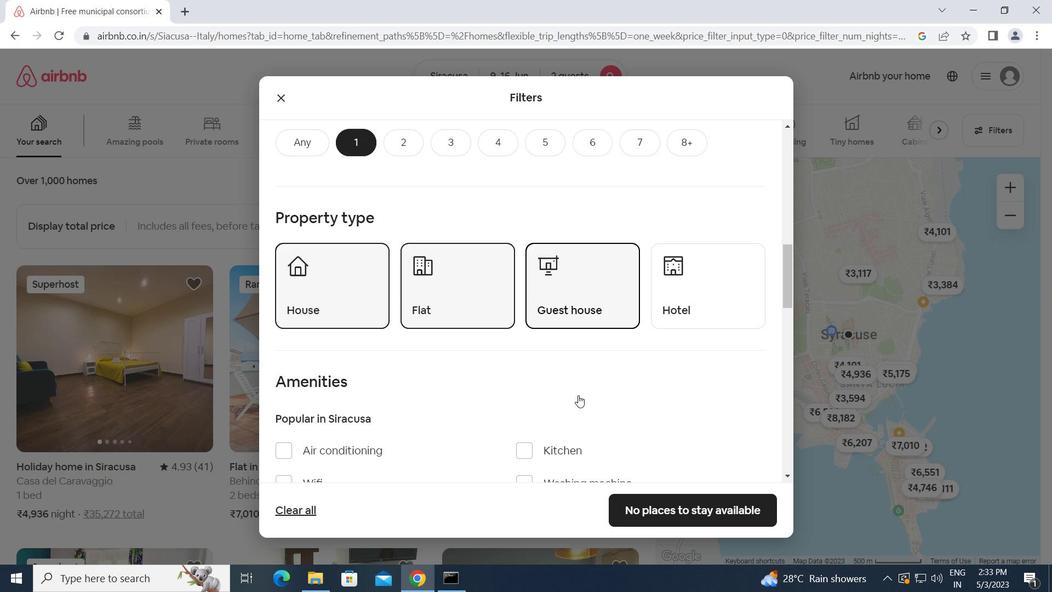 
Action: Mouse scrolled (578, 394) with delta (0, 0)
Screenshot: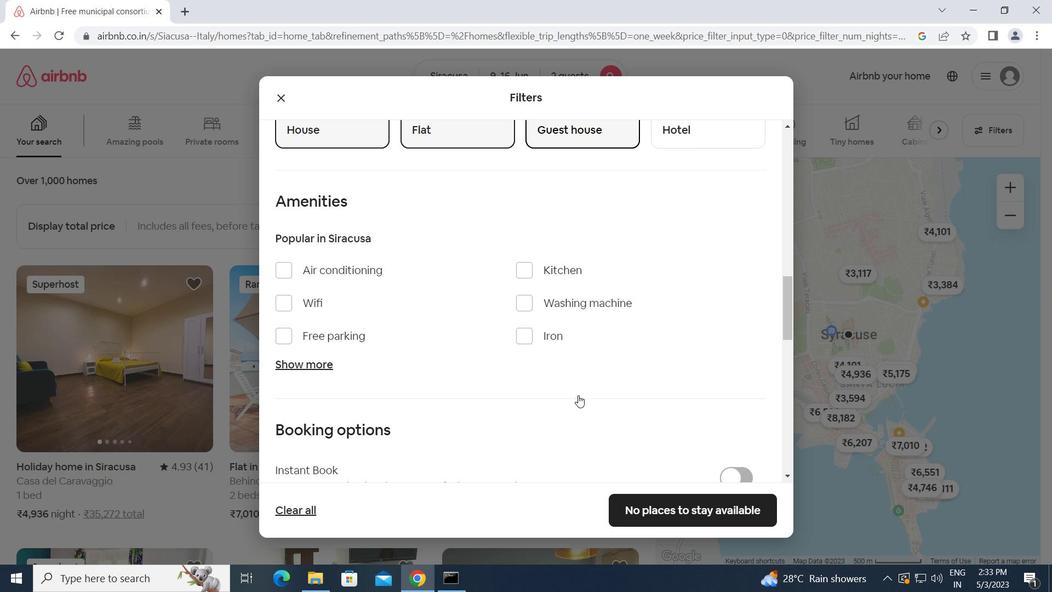 
Action: Mouse scrolled (578, 394) with delta (0, 0)
Screenshot: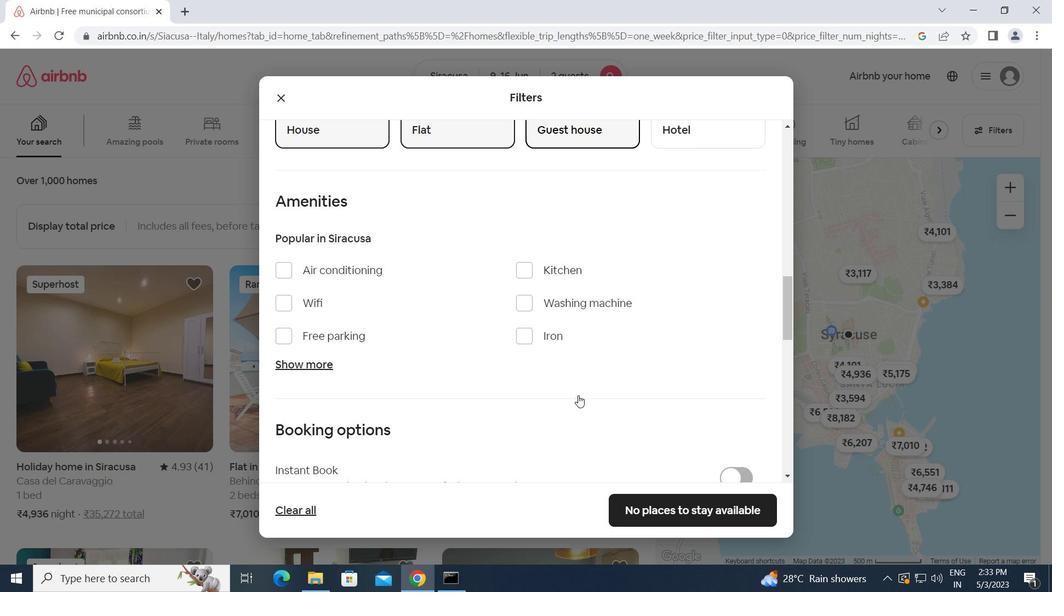 
Action: Mouse scrolled (578, 394) with delta (0, 0)
Screenshot: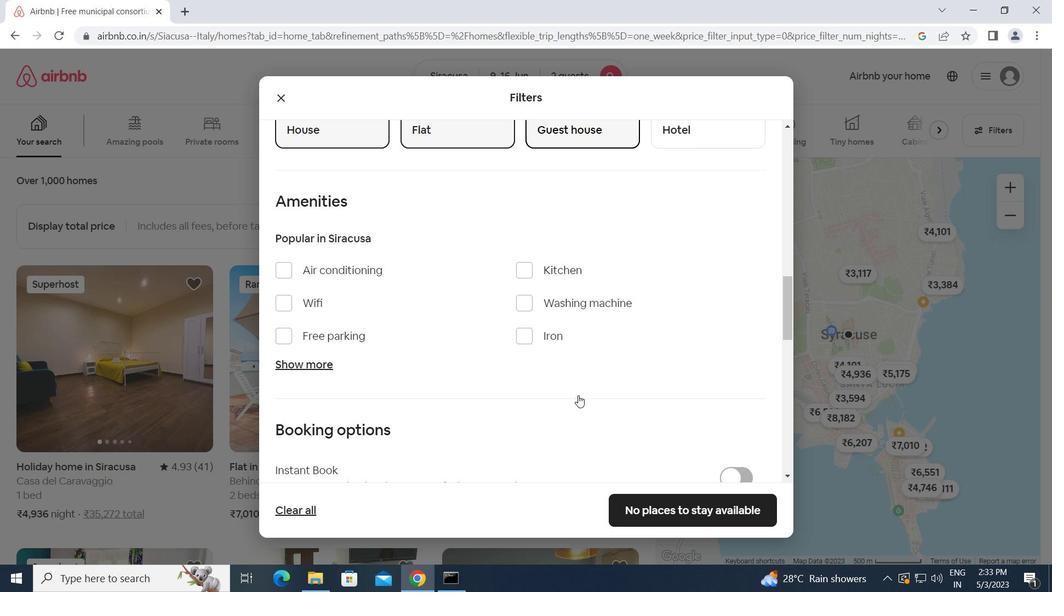 
Action: Mouse moved to (725, 313)
Screenshot: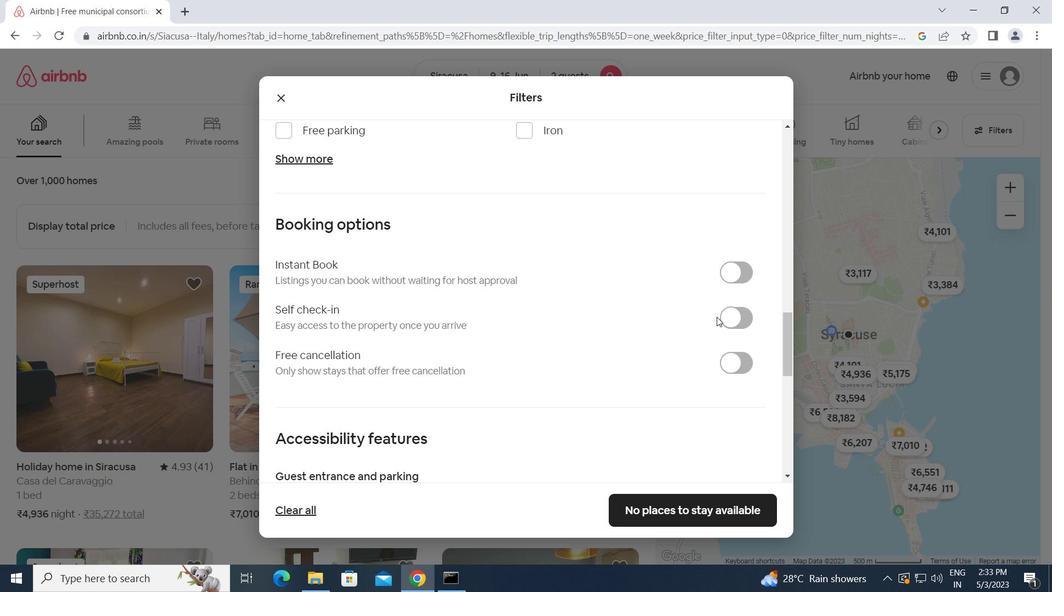 
Action: Mouse pressed left at (725, 313)
Screenshot: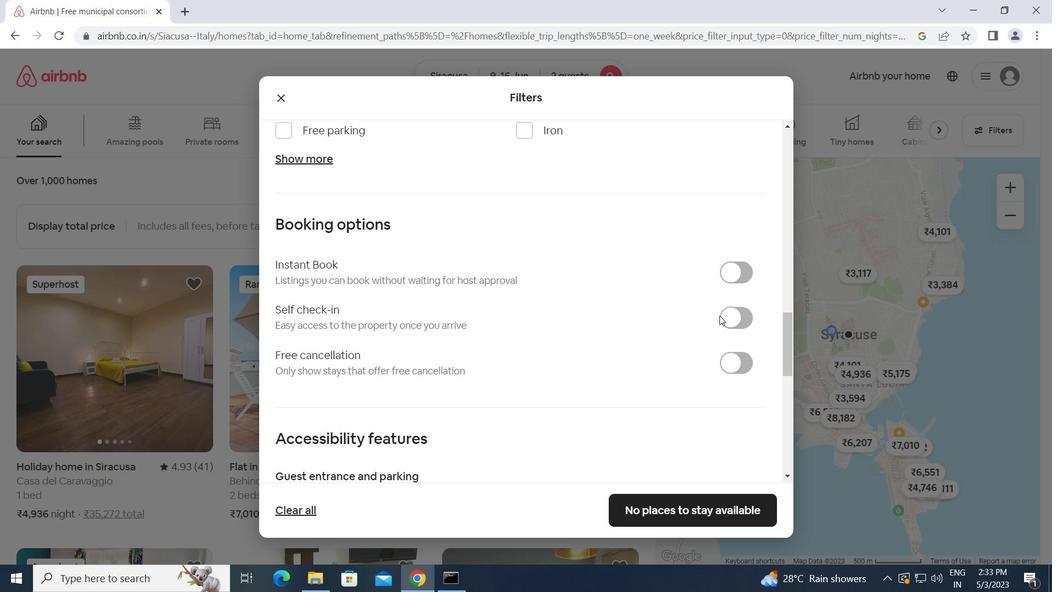 
Action: Mouse moved to (617, 379)
Screenshot: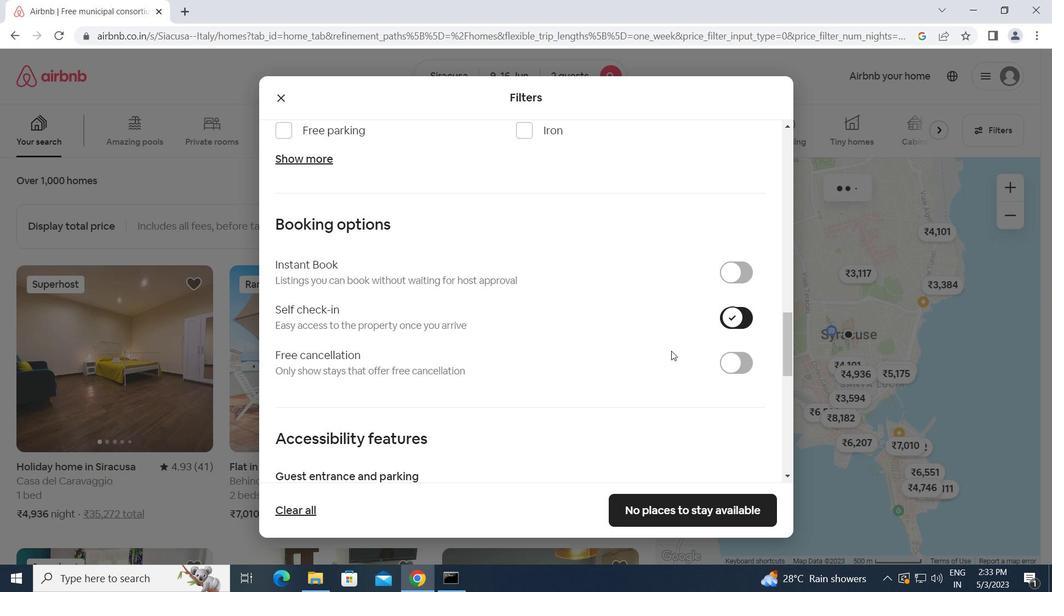 
Action: Mouse scrolled (617, 378) with delta (0, 0)
Screenshot: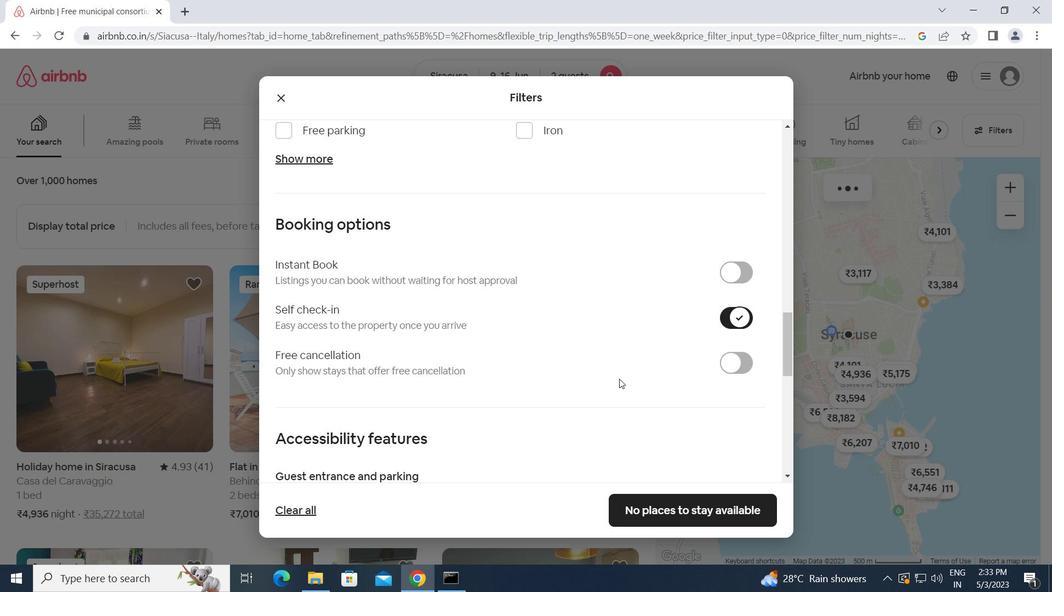 
Action: Mouse scrolled (617, 378) with delta (0, 0)
Screenshot: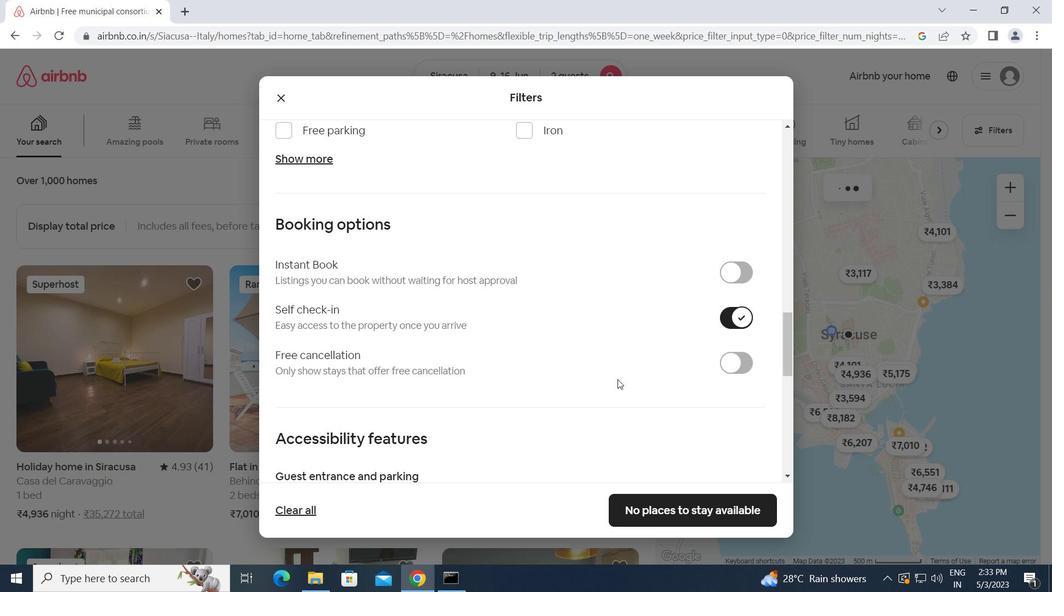 
Action: Mouse scrolled (617, 378) with delta (0, 0)
Screenshot: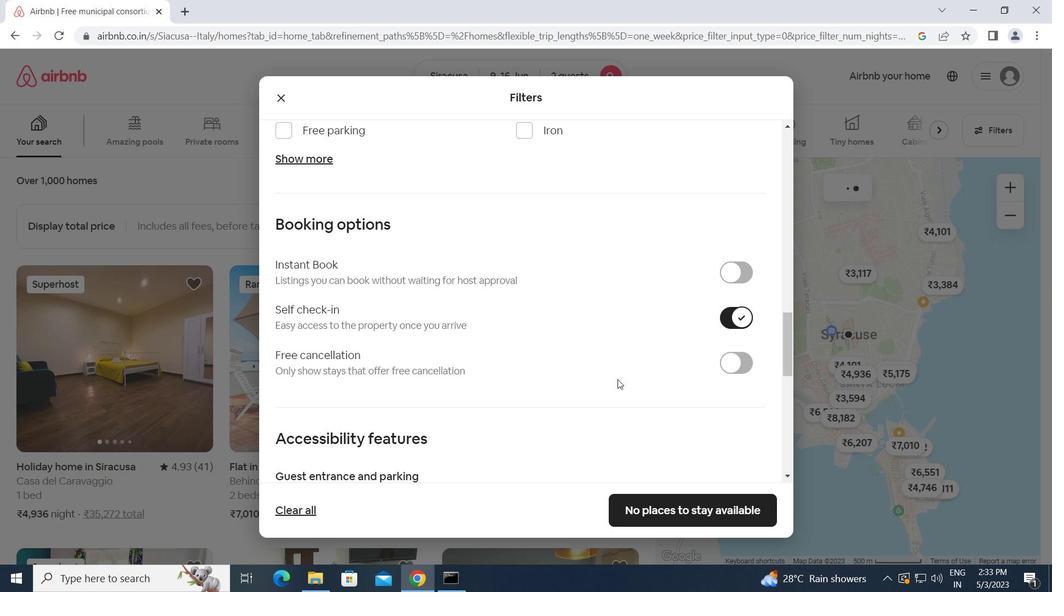 
Action: Mouse scrolled (617, 378) with delta (0, 0)
Screenshot: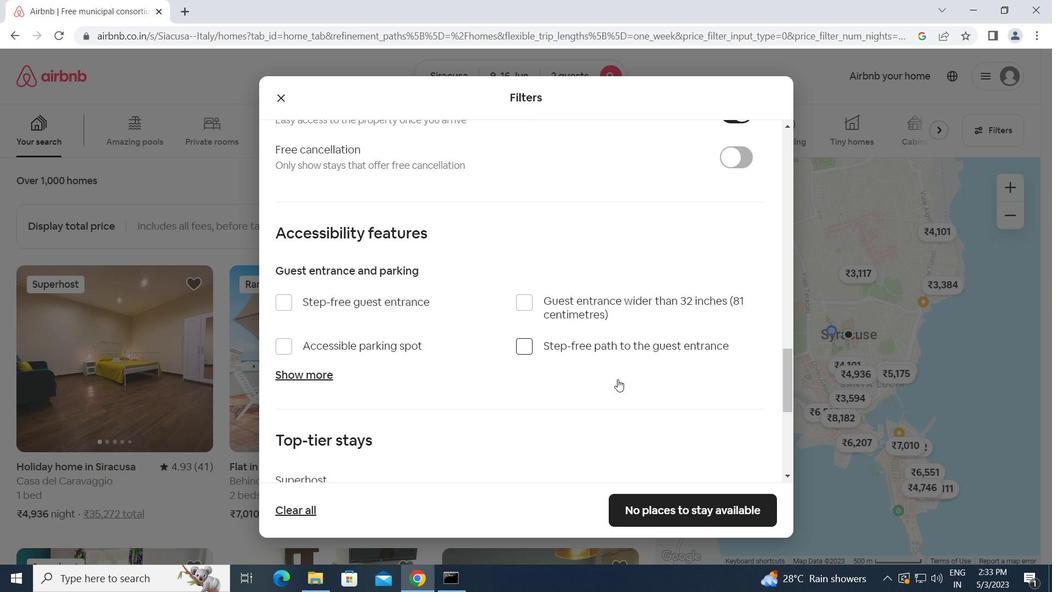 
Action: Mouse scrolled (617, 378) with delta (0, 0)
Screenshot: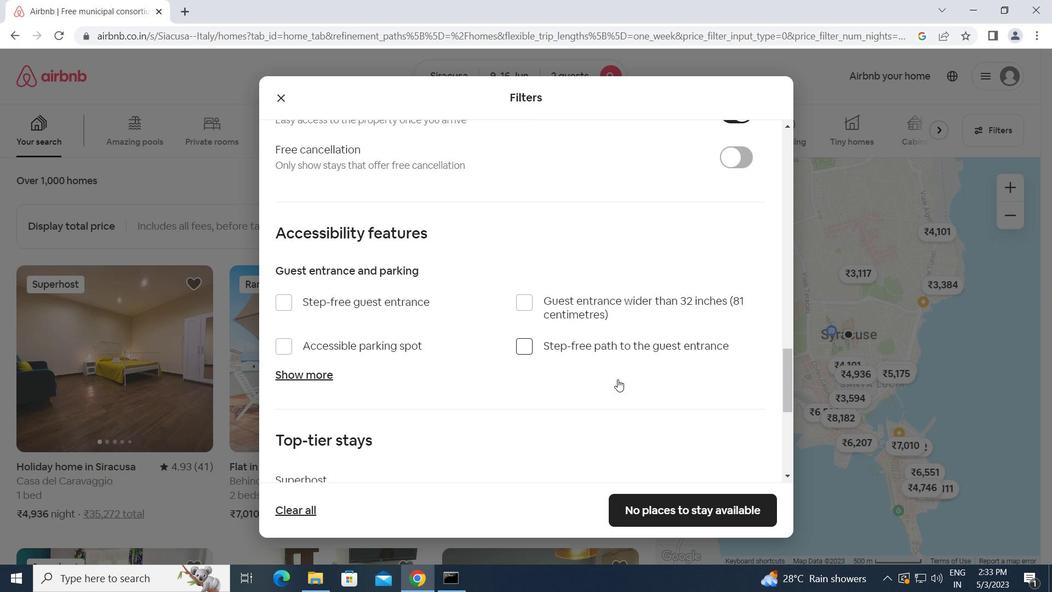 
Action: Mouse scrolled (617, 378) with delta (0, 0)
Screenshot: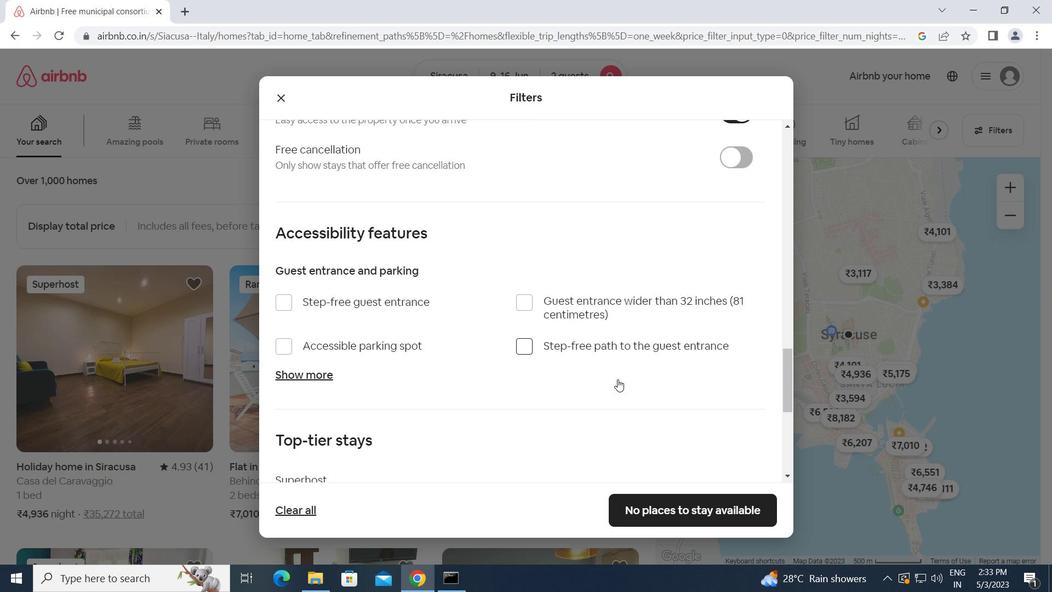 
Action: Mouse scrolled (617, 378) with delta (0, 0)
Screenshot: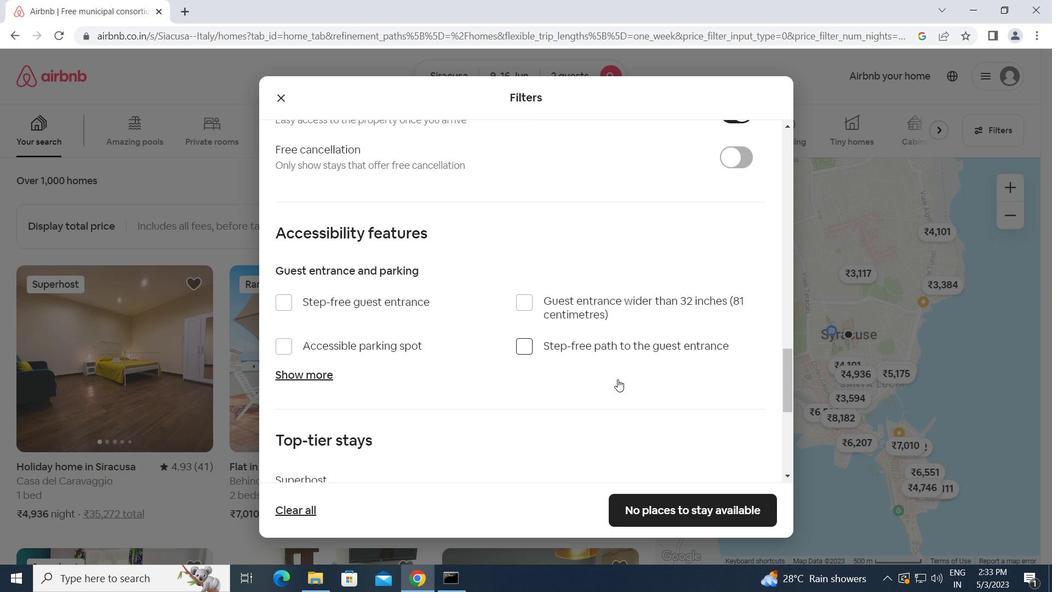 
Action: Mouse moved to (339, 373)
Screenshot: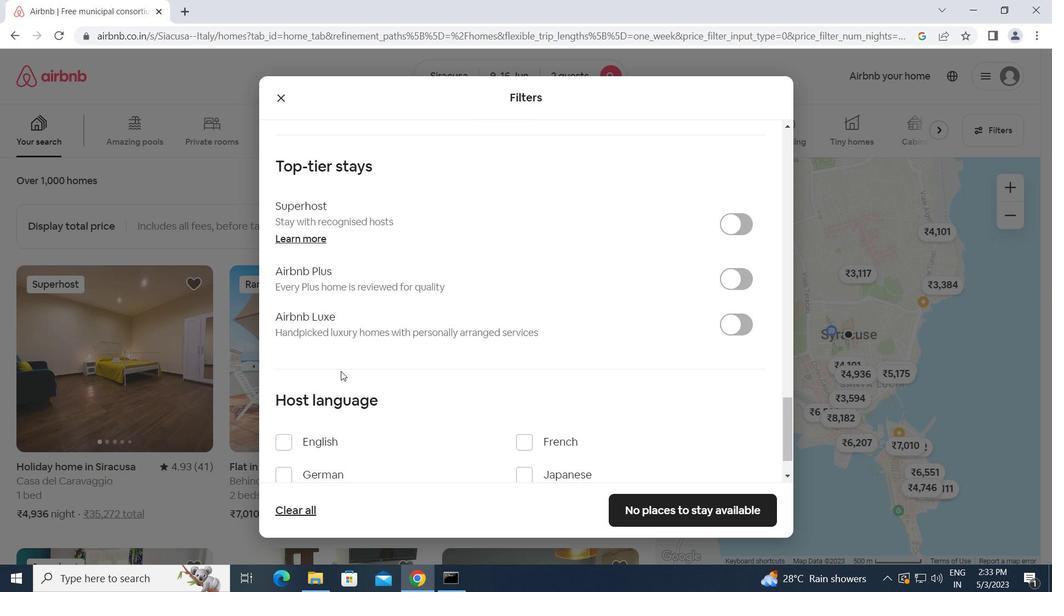 
Action: Mouse scrolled (339, 373) with delta (0, 0)
Screenshot: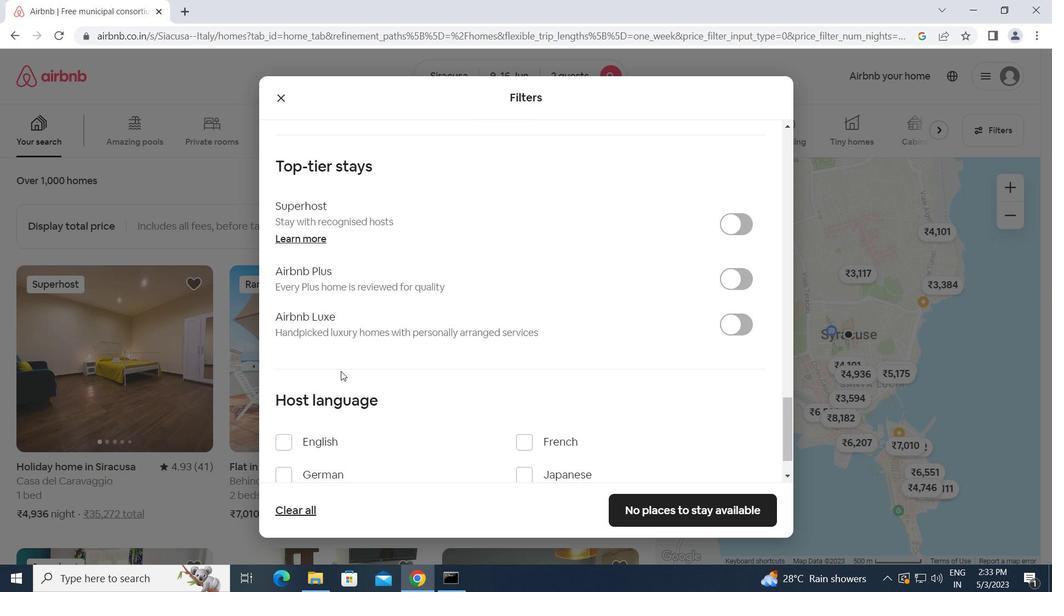 
Action: Mouse moved to (281, 390)
Screenshot: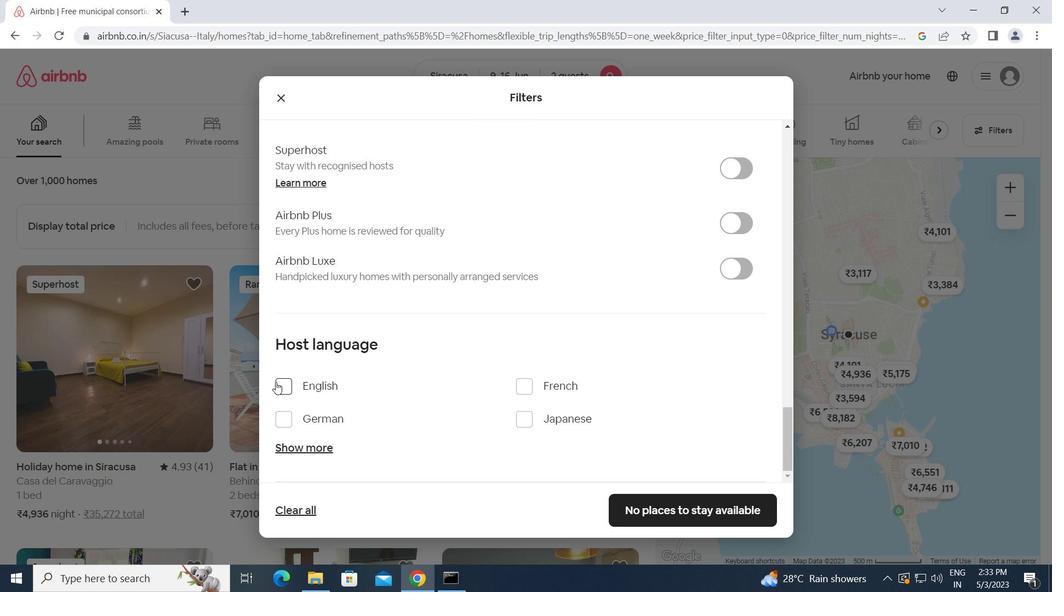 
Action: Mouse pressed left at (281, 390)
Screenshot: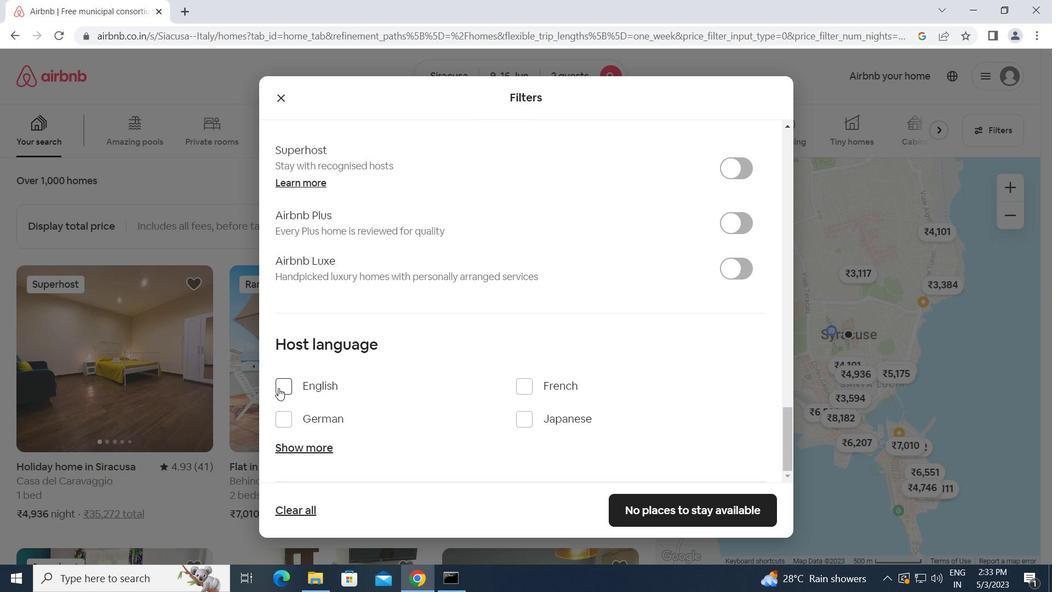 
Action: Mouse moved to (644, 500)
Screenshot: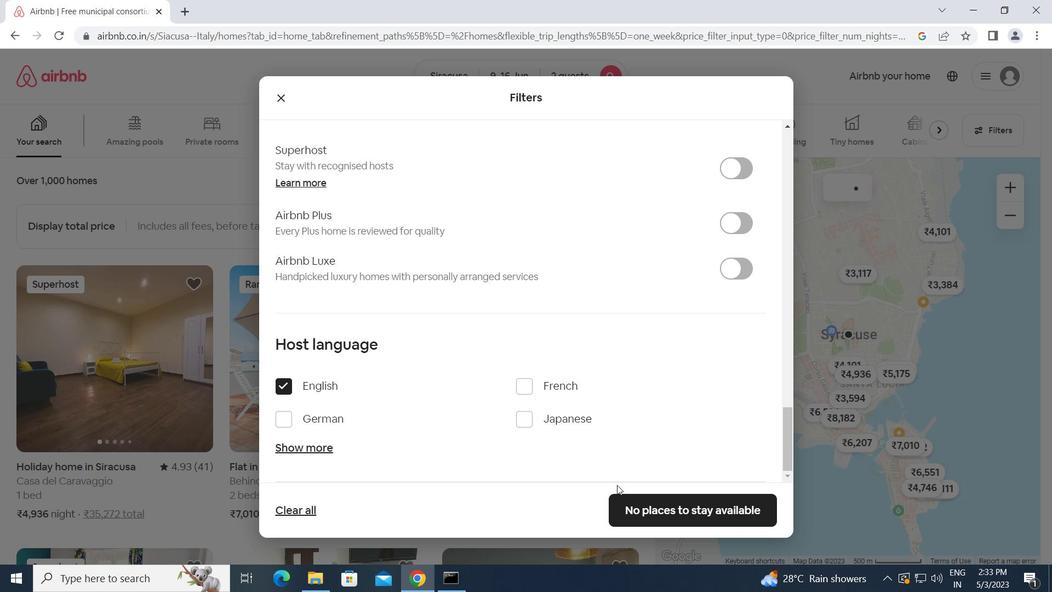 
Action: Mouse pressed left at (644, 500)
Screenshot: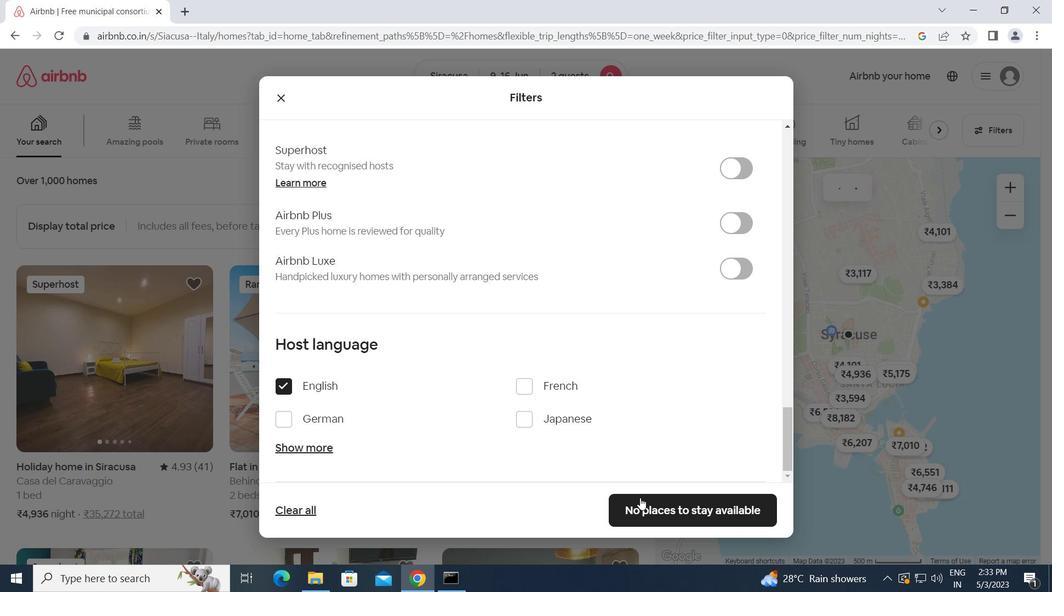 
